 Task: Look for space in Yuzawa, Japan from 8th June, 2023 to 16th June, 2023 for 2 adults in price range Rs.10000 to Rs.15000. Place can be entire place with 1  bedroom having 1 bed and 1 bathroom. Property type can be house, flat, guest house, hotel. Amenities needed are: wifi. Booking option can be shelf check-in. Required host language is English.
Action: Mouse moved to (535, 148)
Screenshot: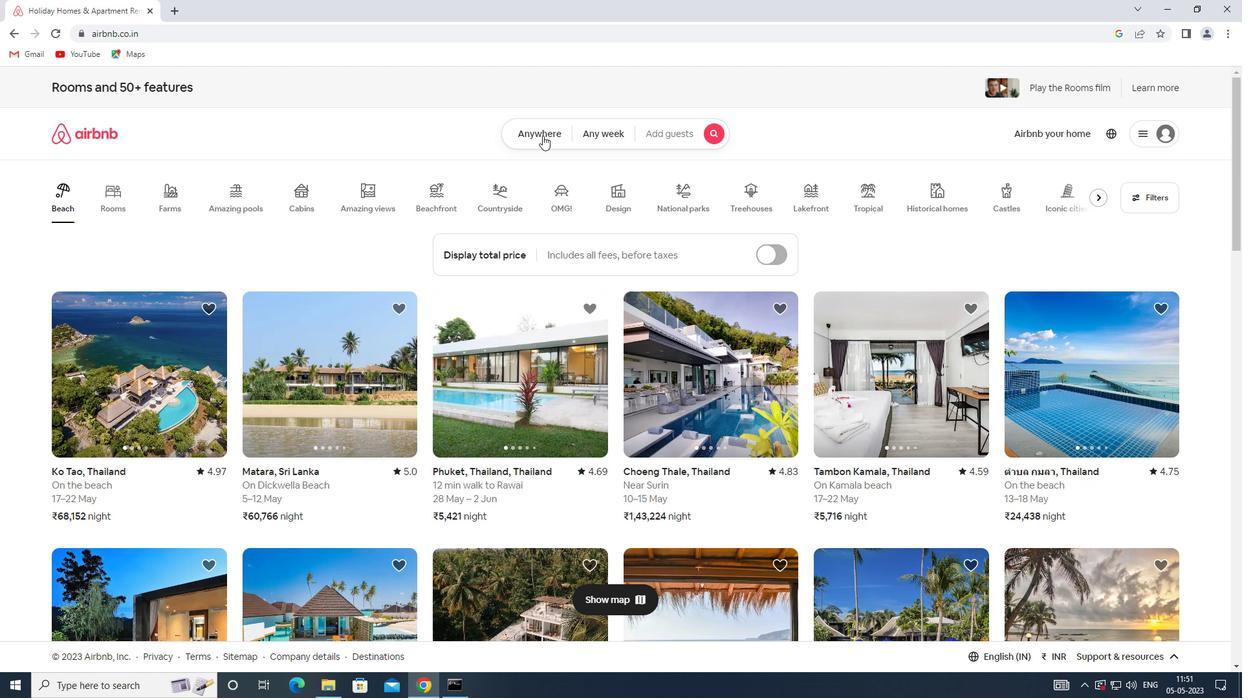
Action: Mouse pressed left at (535, 148)
Screenshot: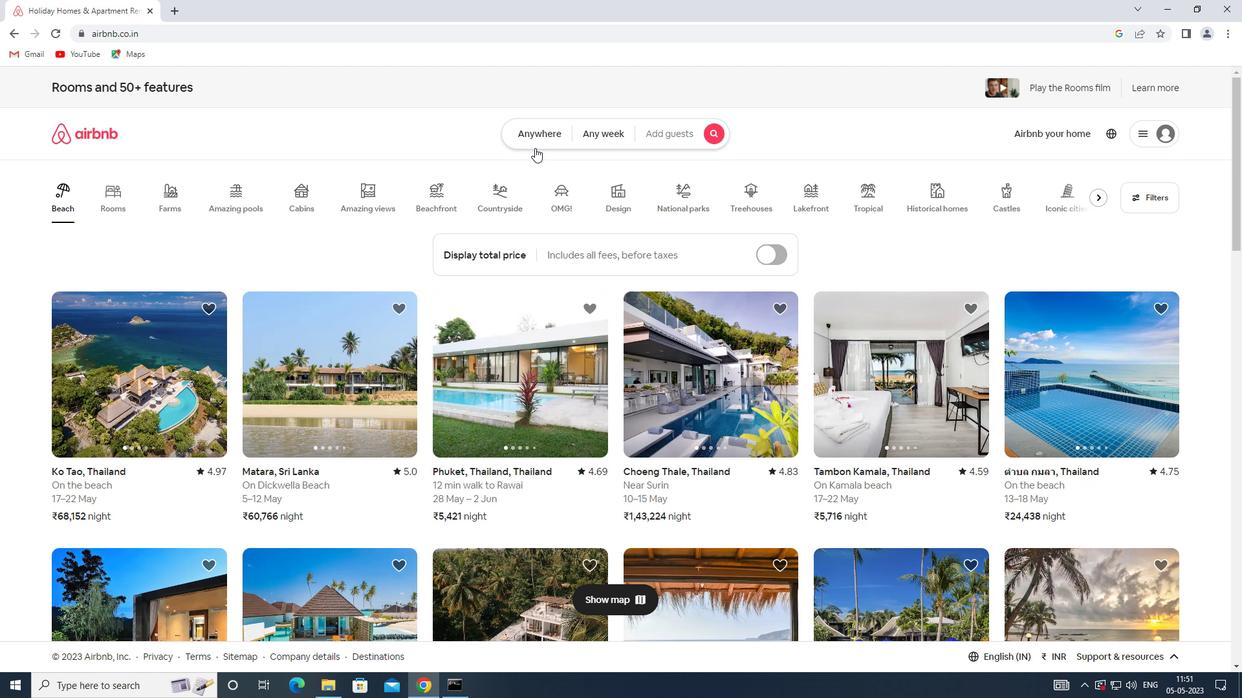 
Action: Mouse moved to (458, 177)
Screenshot: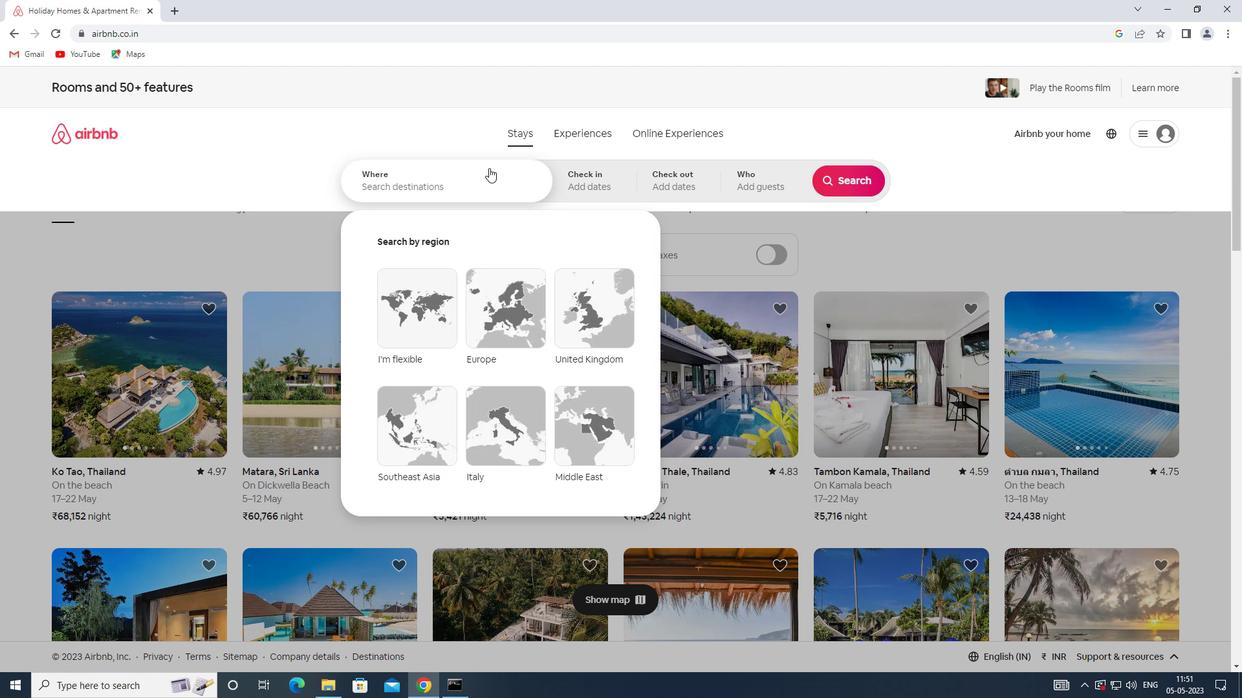 
Action: Mouse pressed left at (458, 177)
Screenshot: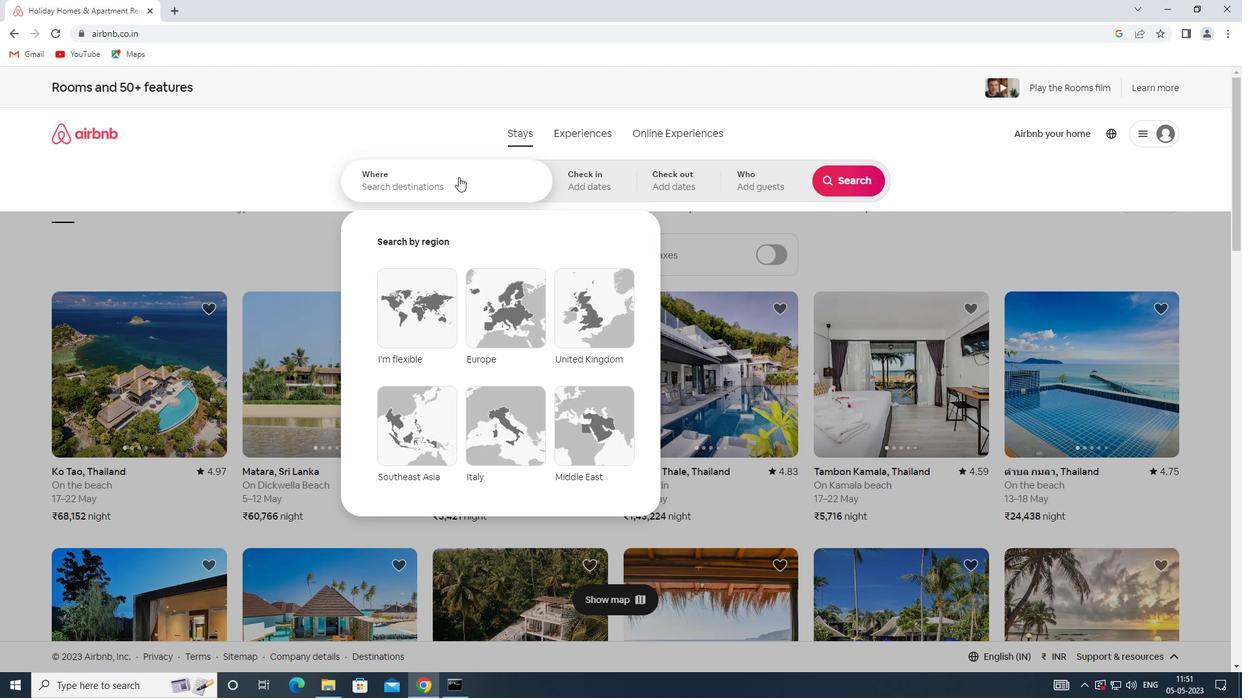 
Action: Key pressed <Key.shift><Key.shift><Key.shift><Key.shift><Key.shift><Key.shift><Key.shift><Key.shift><Key.shift><Key.shift><Key.shift><Key.shift><Key.shift><Key.shift><Key.shift><Key.shift><Key.shift><Key.shift><Key.shift><Key.shift><Key.shift><Key.shift><Key.shift><Key.shift><Key.shift><Key.shift><Key.shift><Key.shift><Key.shift><Key.shift><Key.shift><Key.shift>YUZAWA,<Key.shift>JAPAN
Screenshot: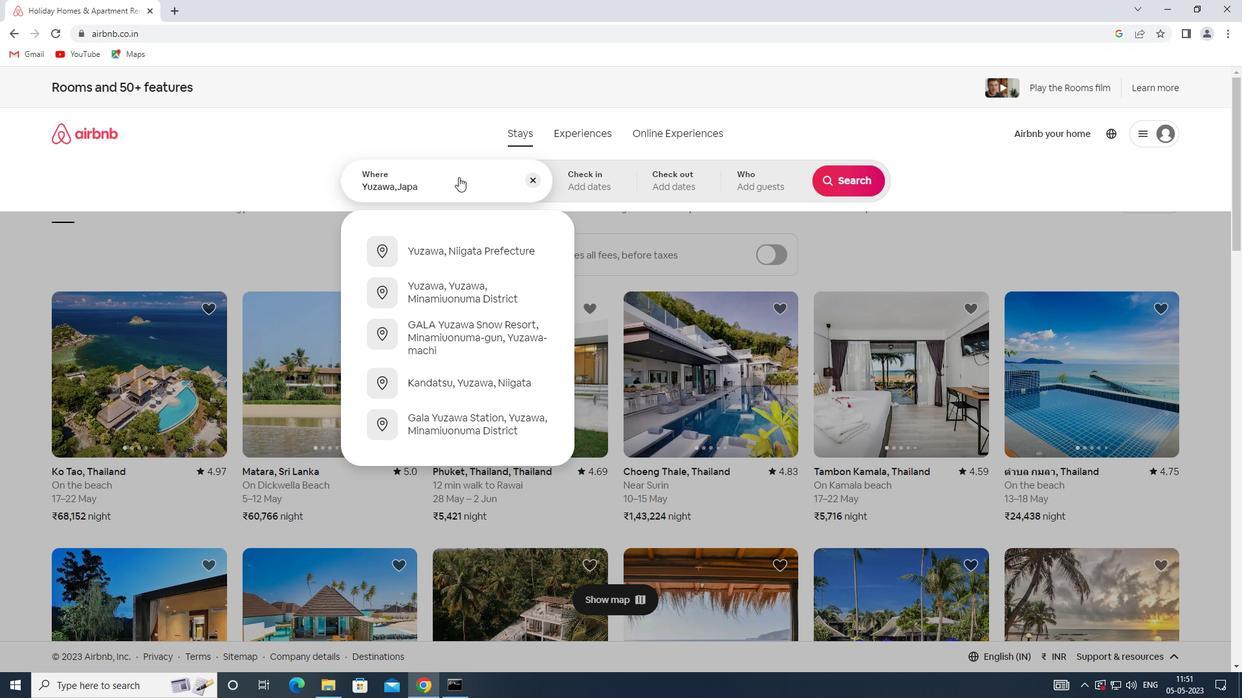 
Action: Mouse moved to (585, 188)
Screenshot: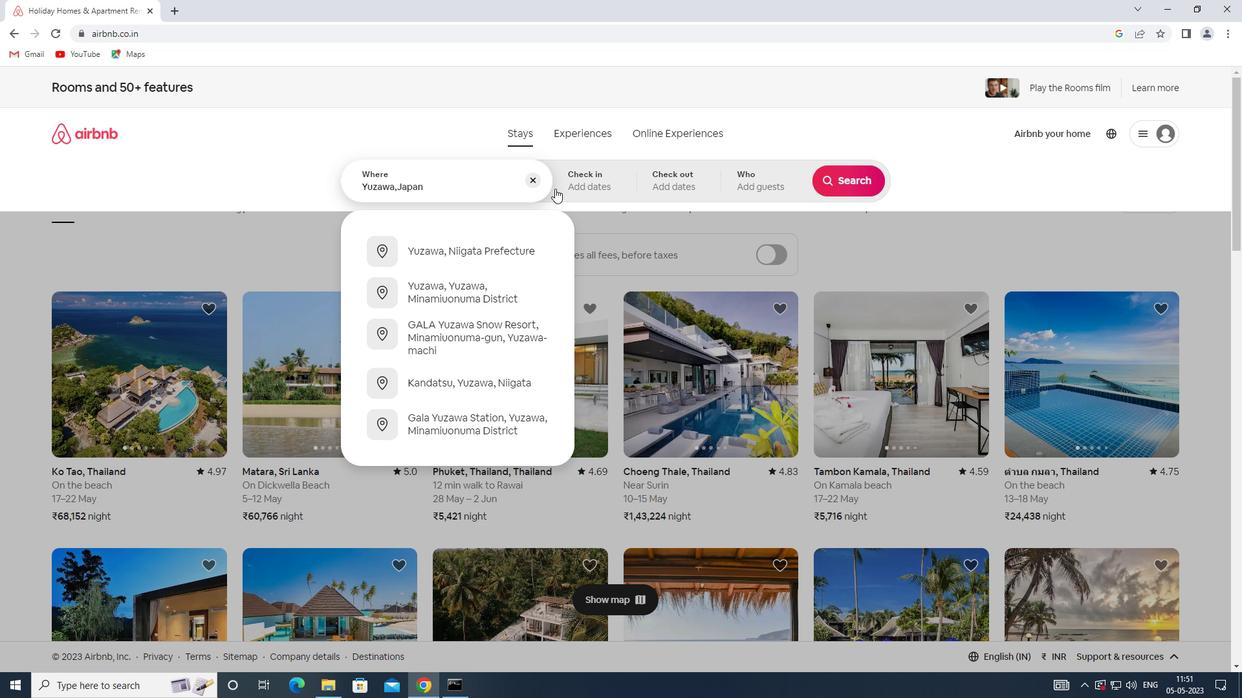 
Action: Mouse pressed left at (585, 188)
Screenshot: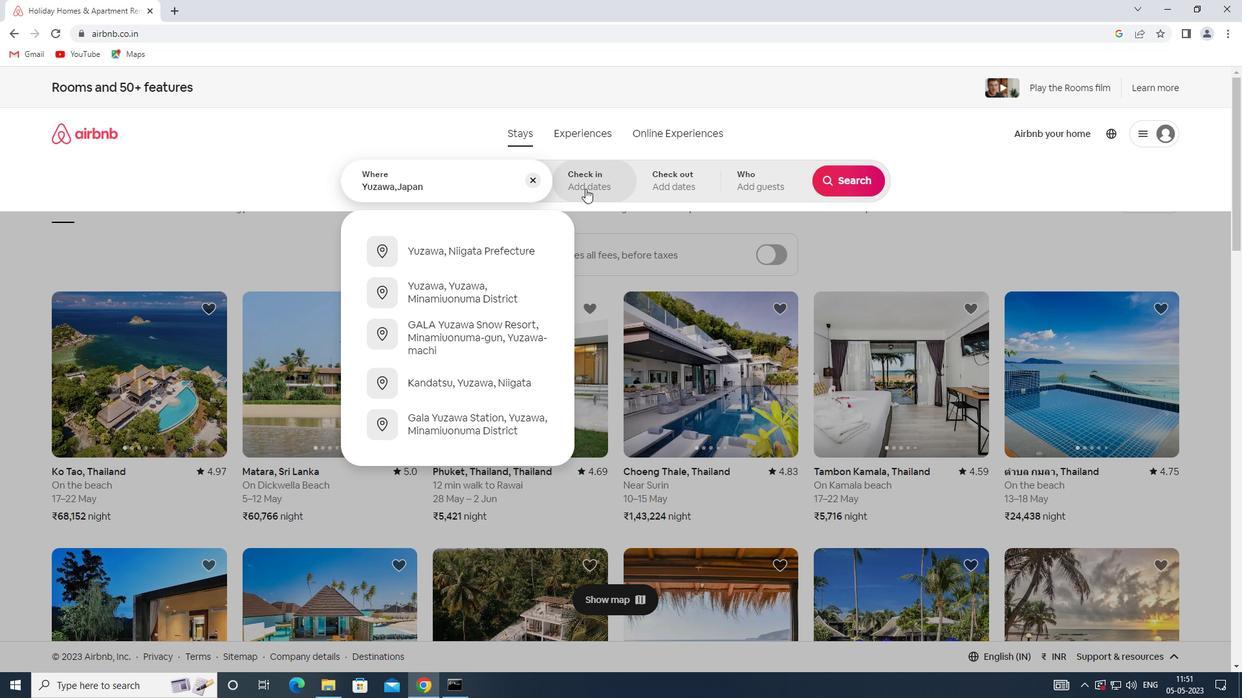 
Action: Mouse moved to (763, 362)
Screenshot: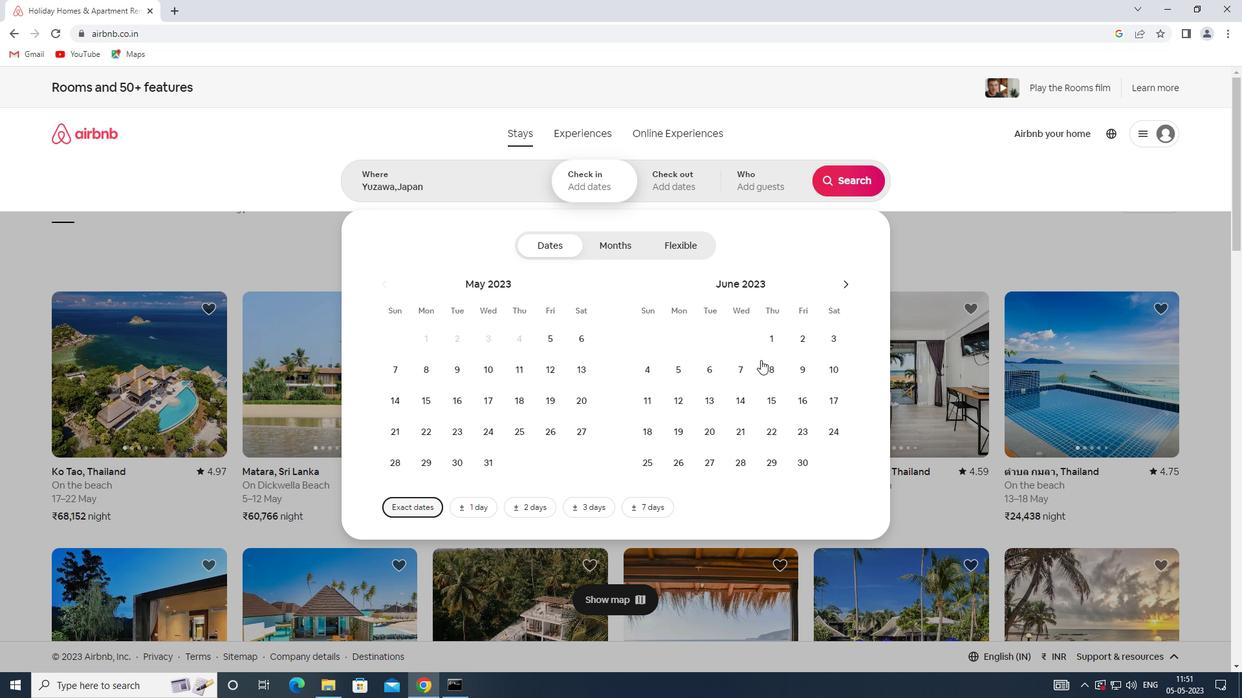 
Action: Mouse pressed left at (763, 362)
Screenshot: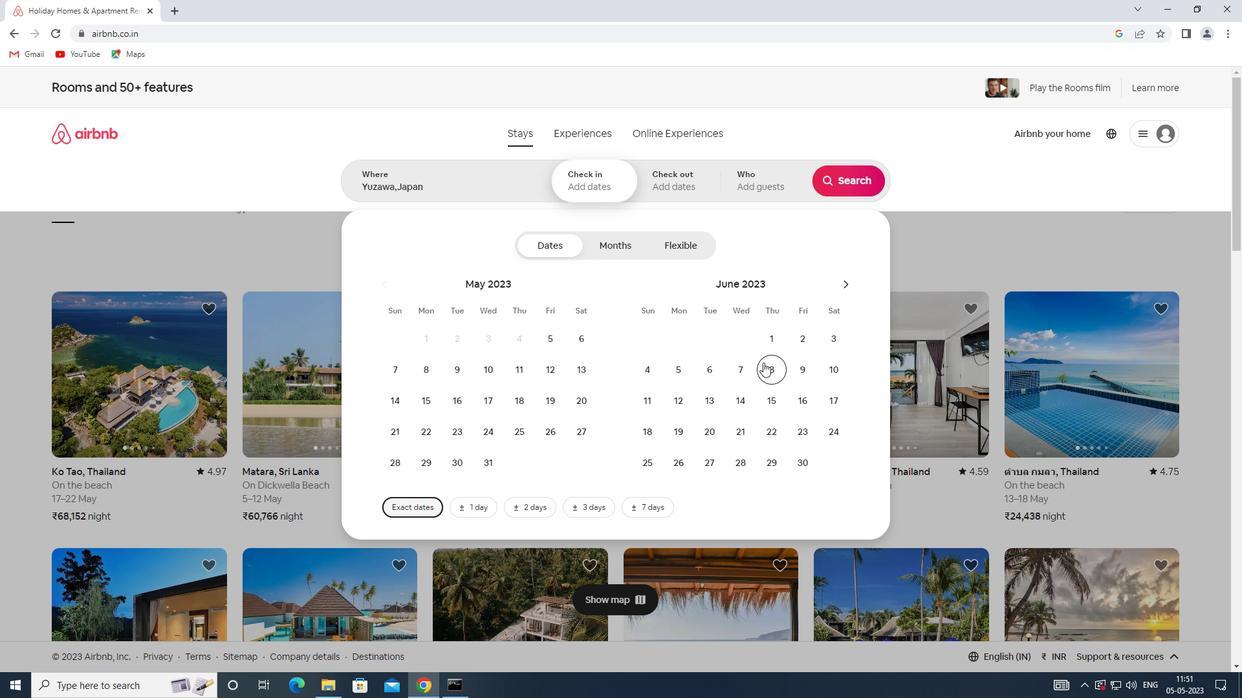 
Action: Mouse moved to (793, 398)
Screenshot: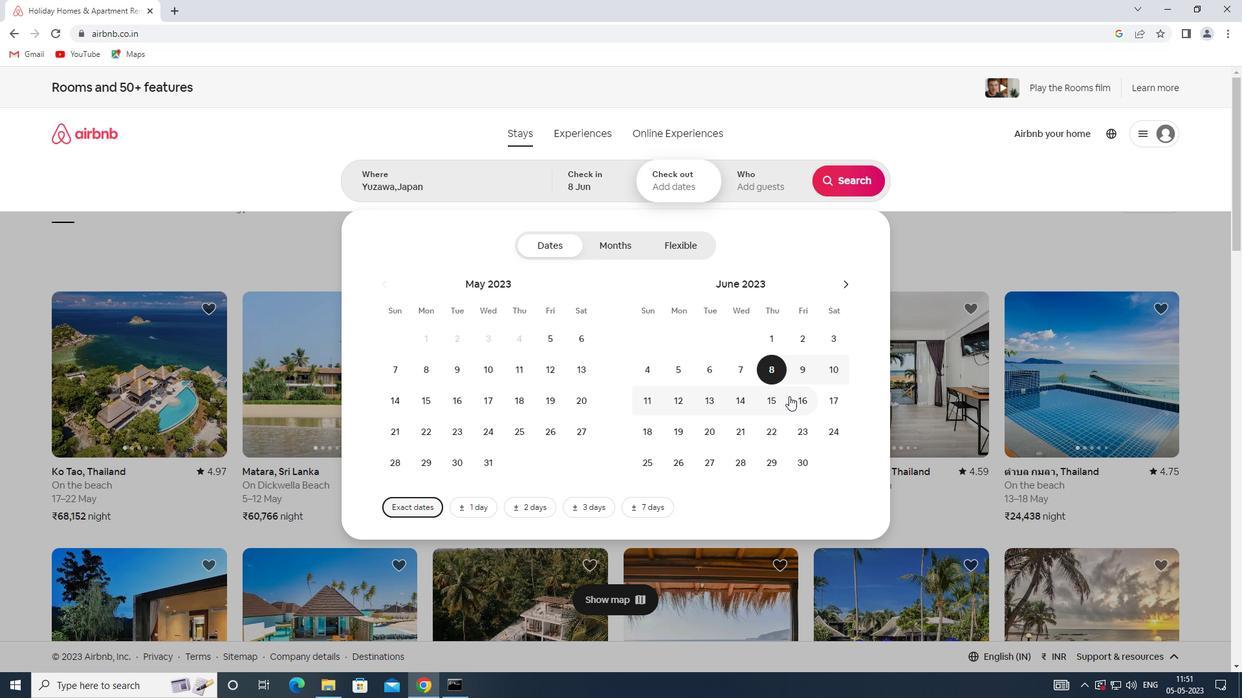 
Action: Mouse pressed left at (793, 398)
Screenshot: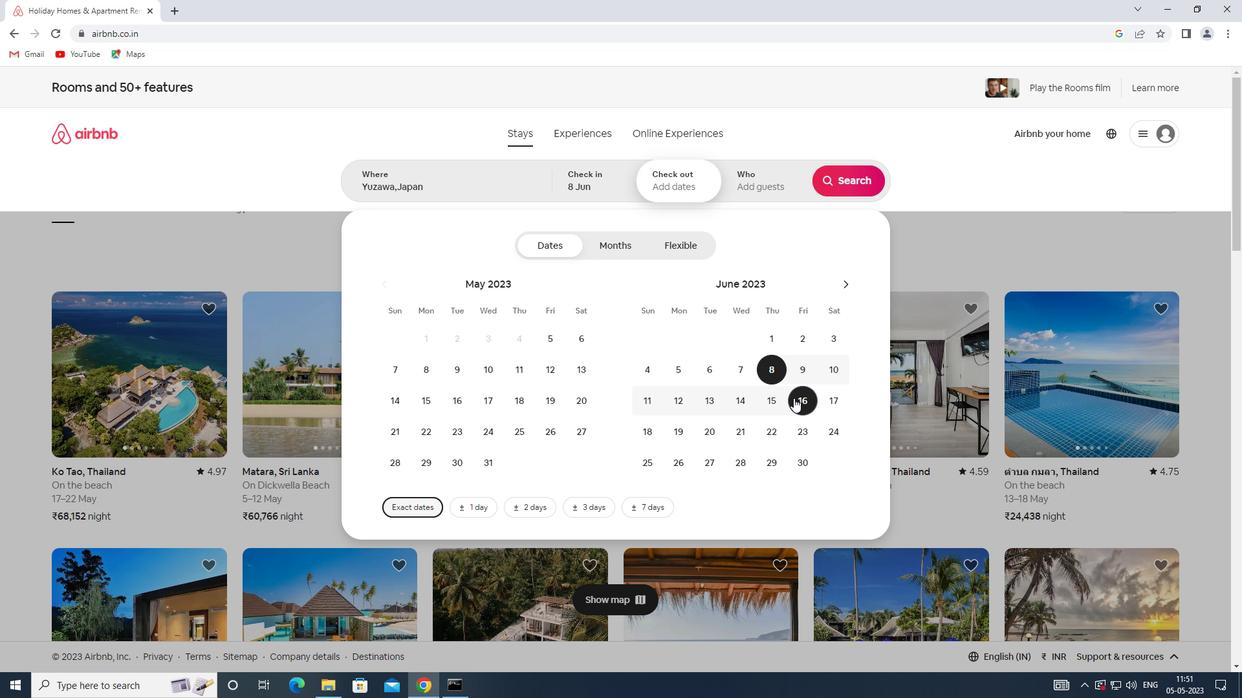 
Action: Mouse moved to (759, 189)
Screenshot: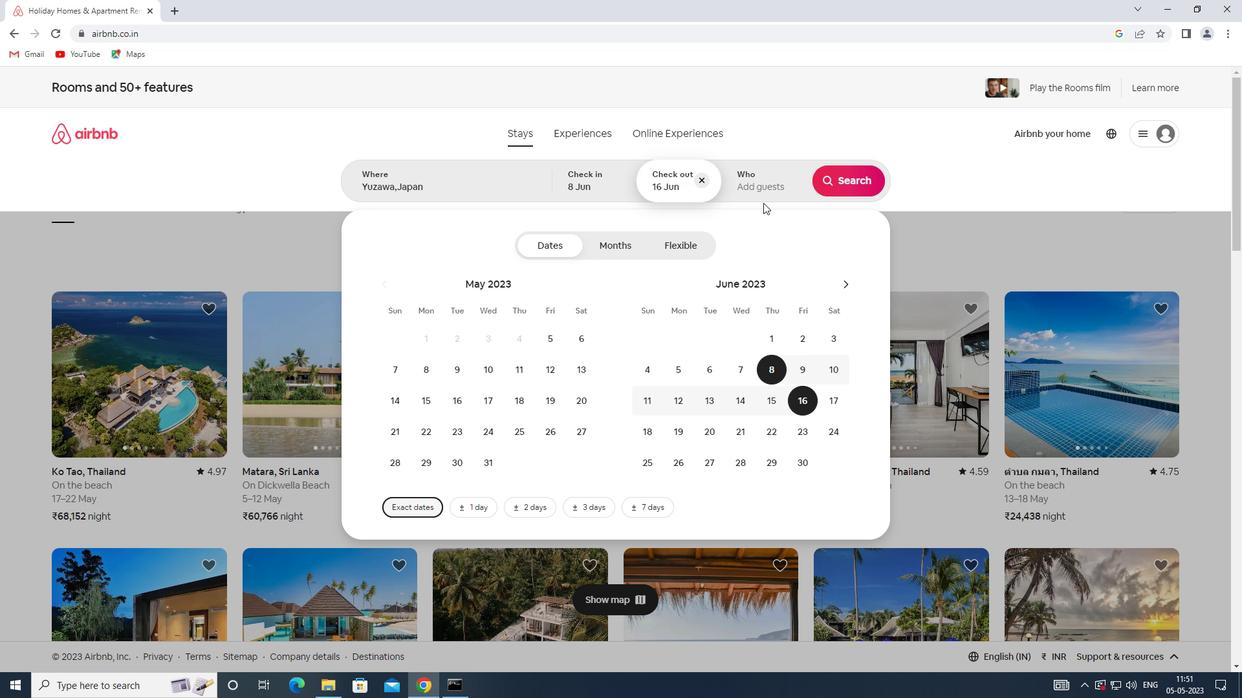 
Action: Mouse pressed left at (759, 189)
Screenshot: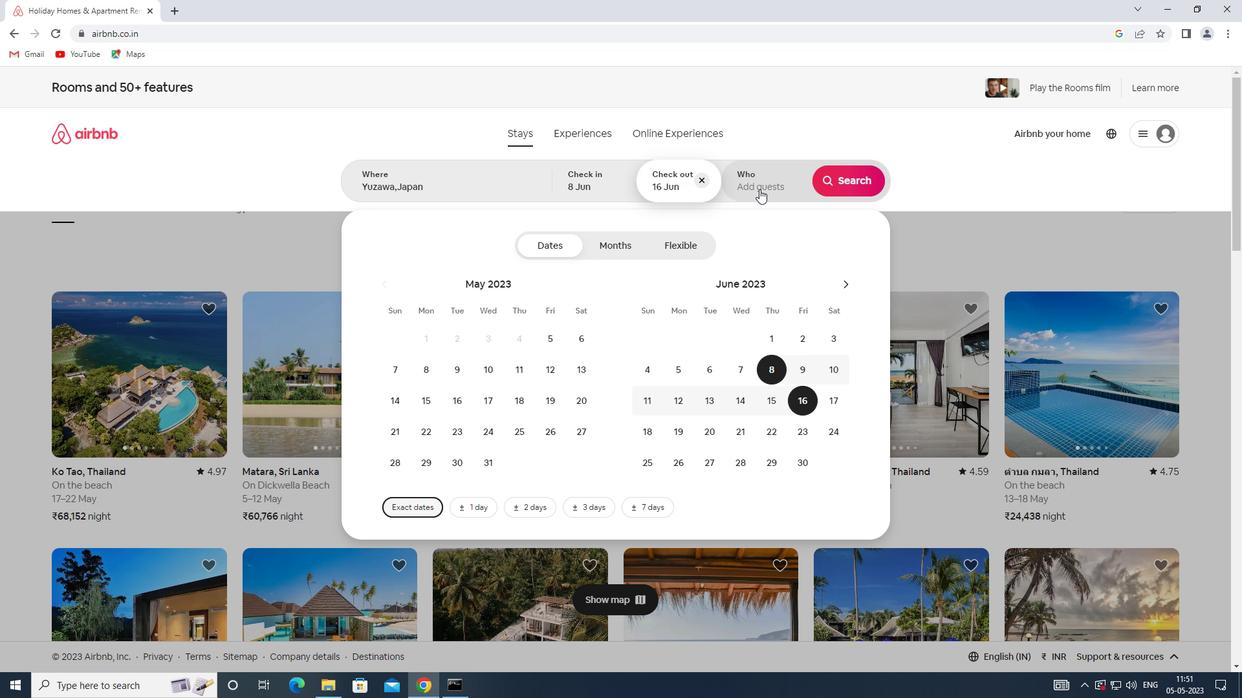 
Action: Mouse moved to (848, 251)
Screenshot: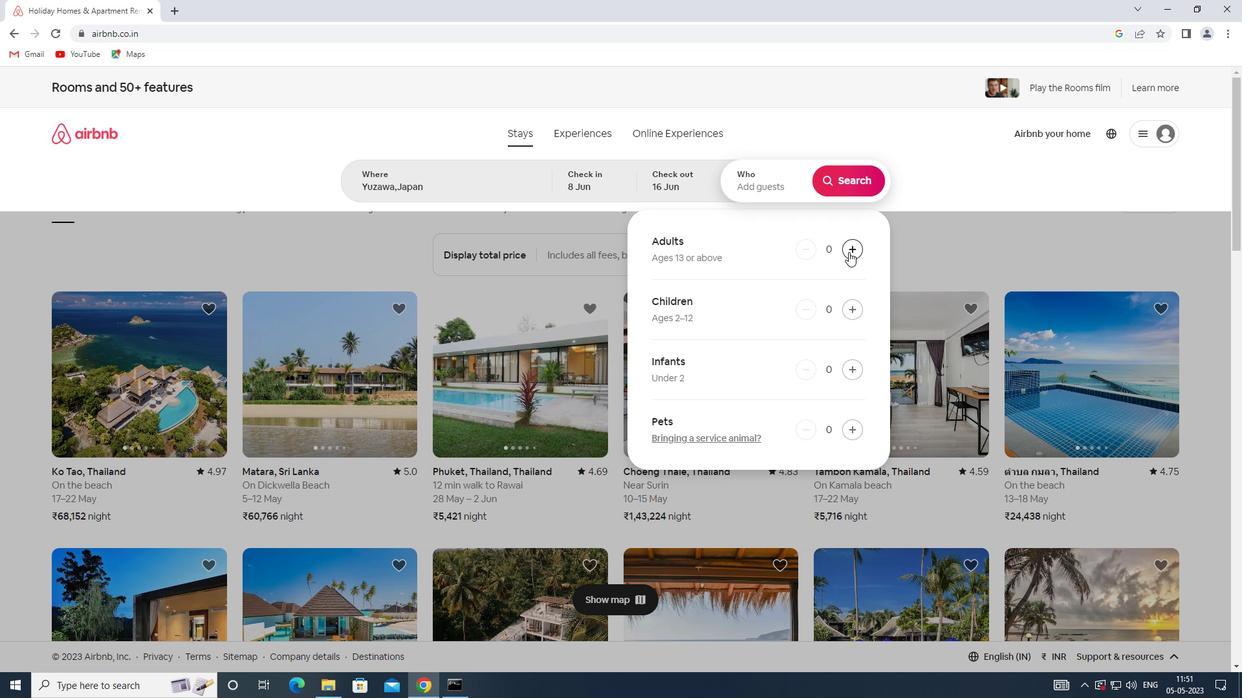 
Action: Mouse pressed left at (848, 251)
Screenshot: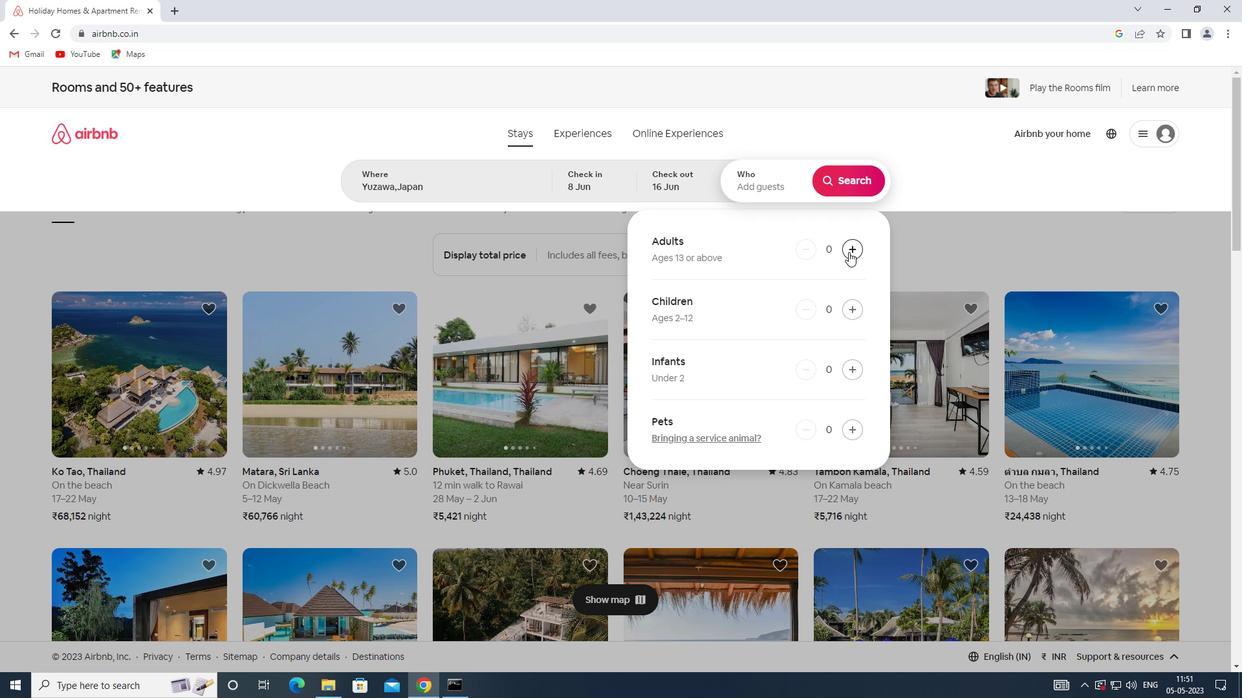 
Action: Mouse pressed left at (848, 251)
Screenshot: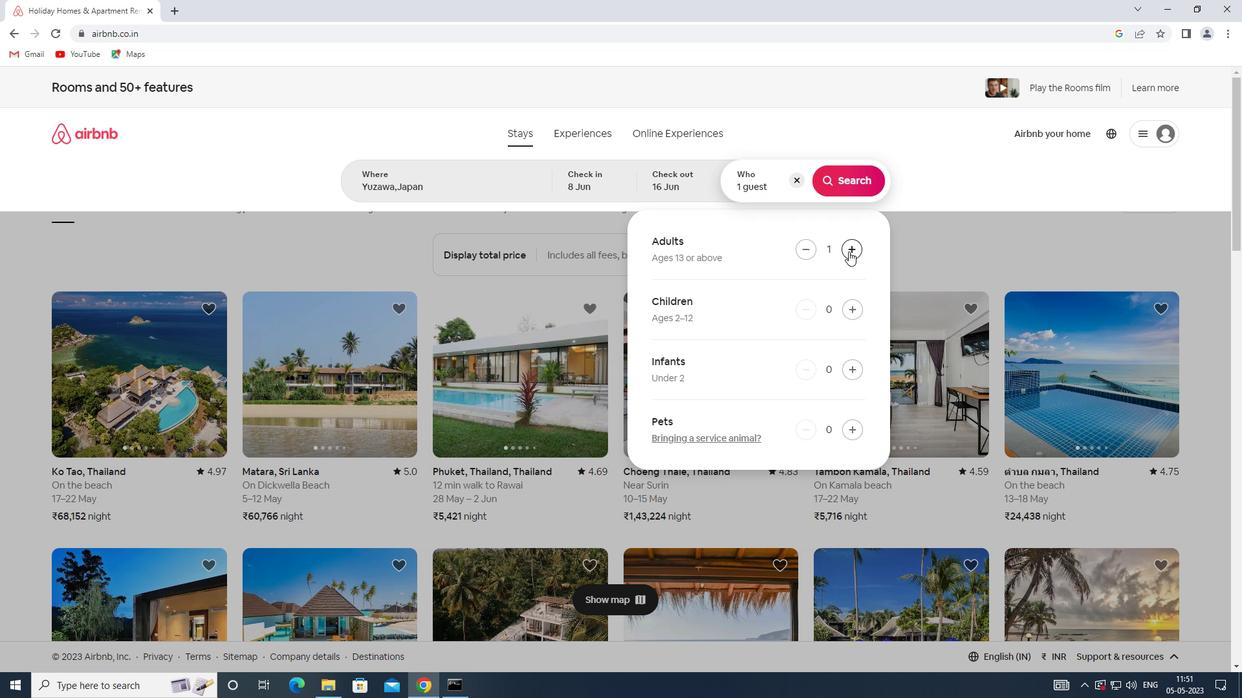 
Action: Mouse moved to (845, 188)
Screenshot: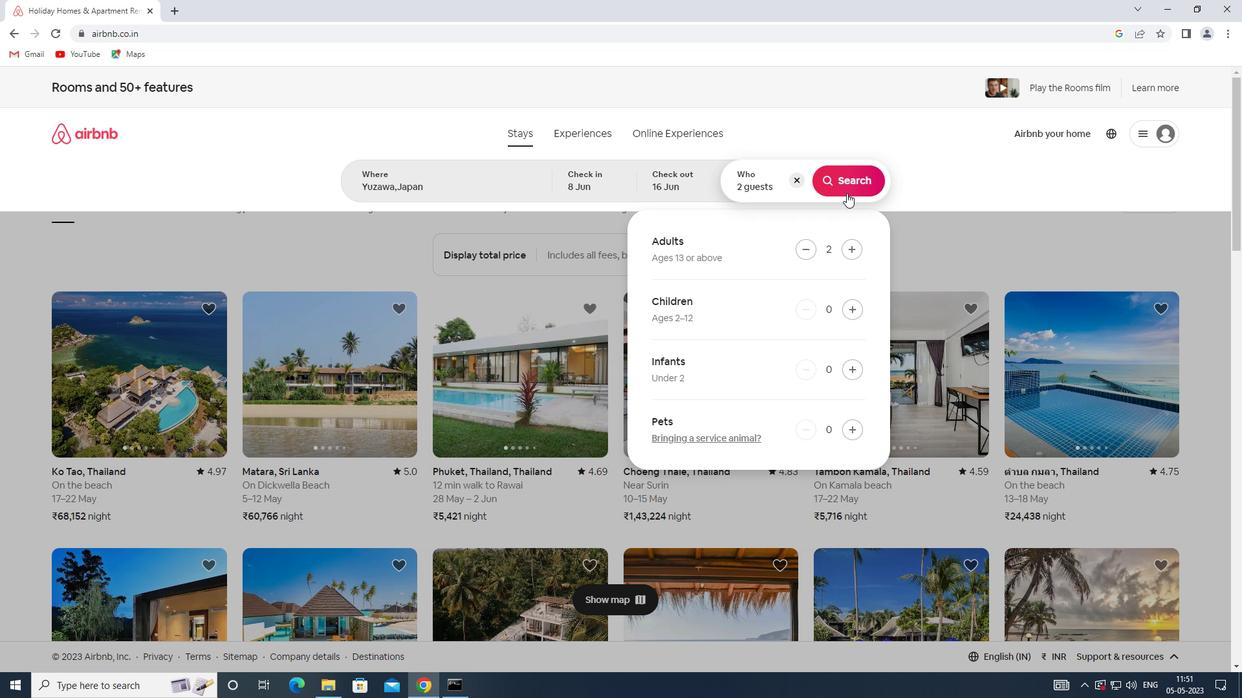 
Action: Mouse pressed left at (845, 188)
Screenshot: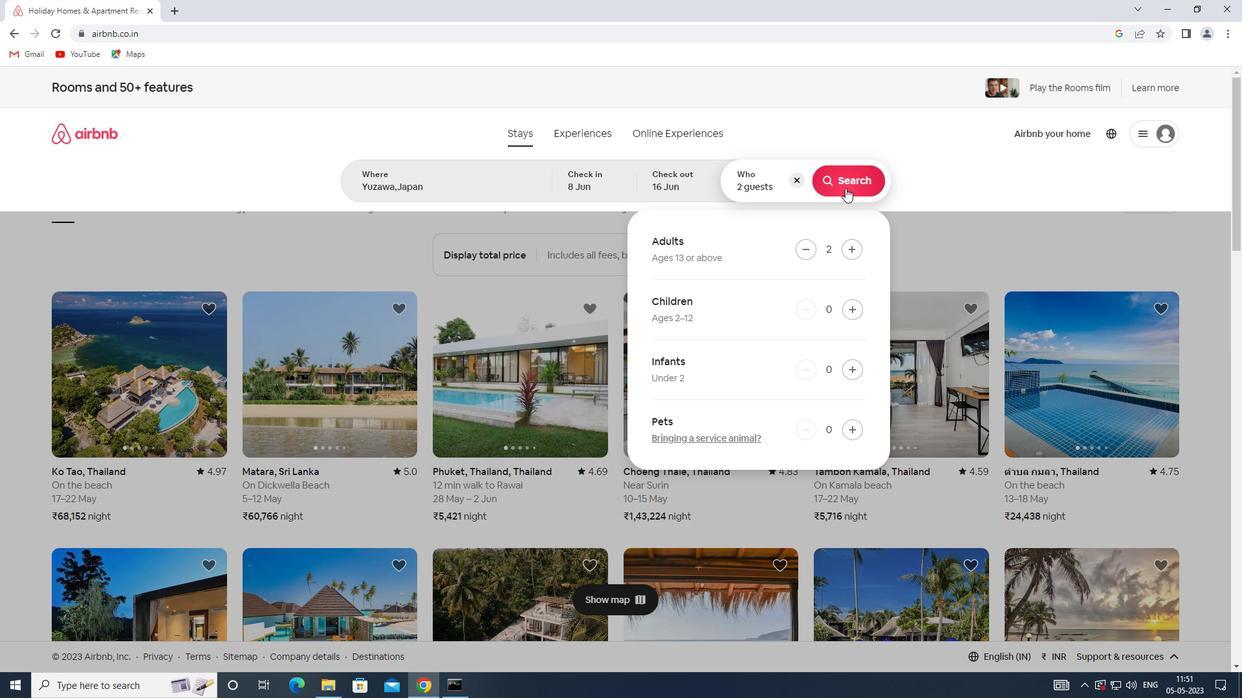 
Action: Mouse moved to (1188, 144)
Screenshot: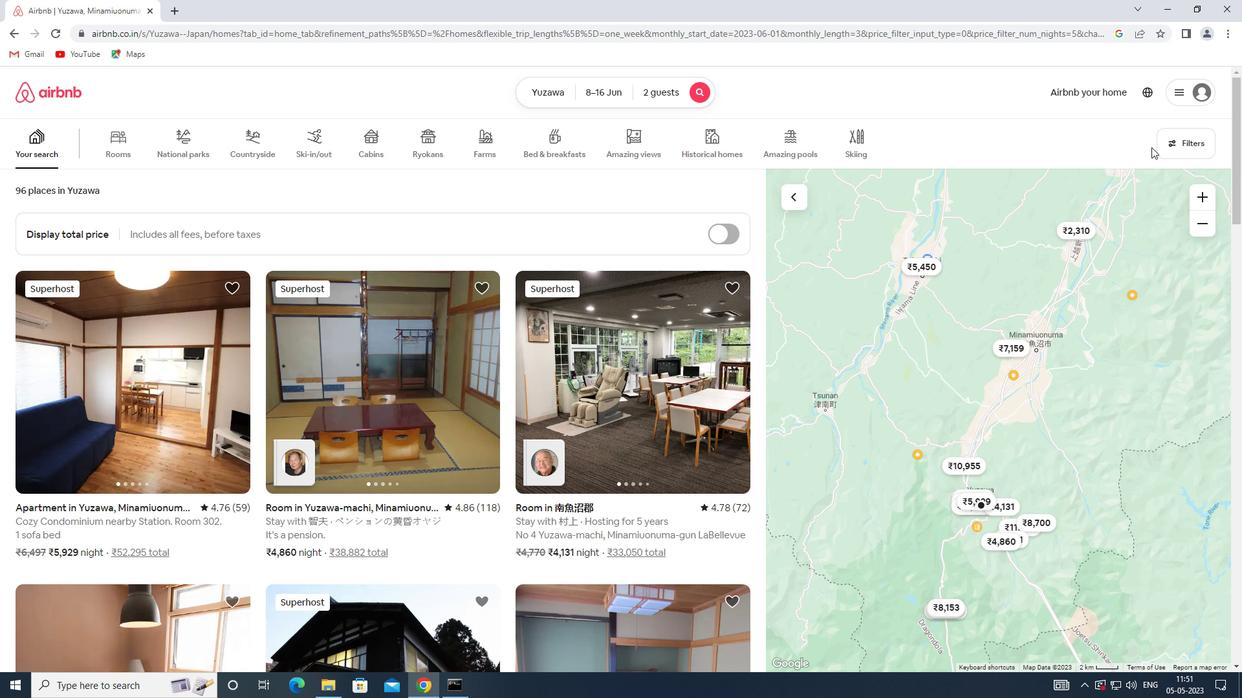 
Action: Mouse pressed left at (1188, 144)
Screenshot: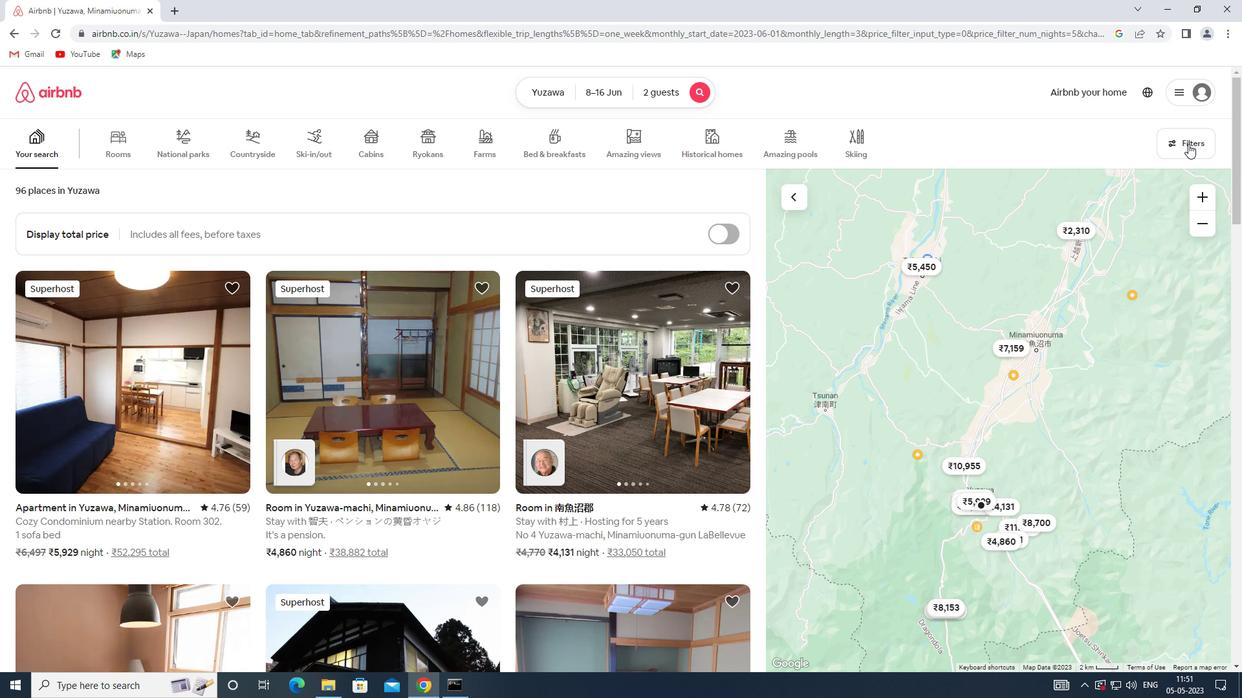 
Action: Mouse moved to (458, 465)
Screenshot: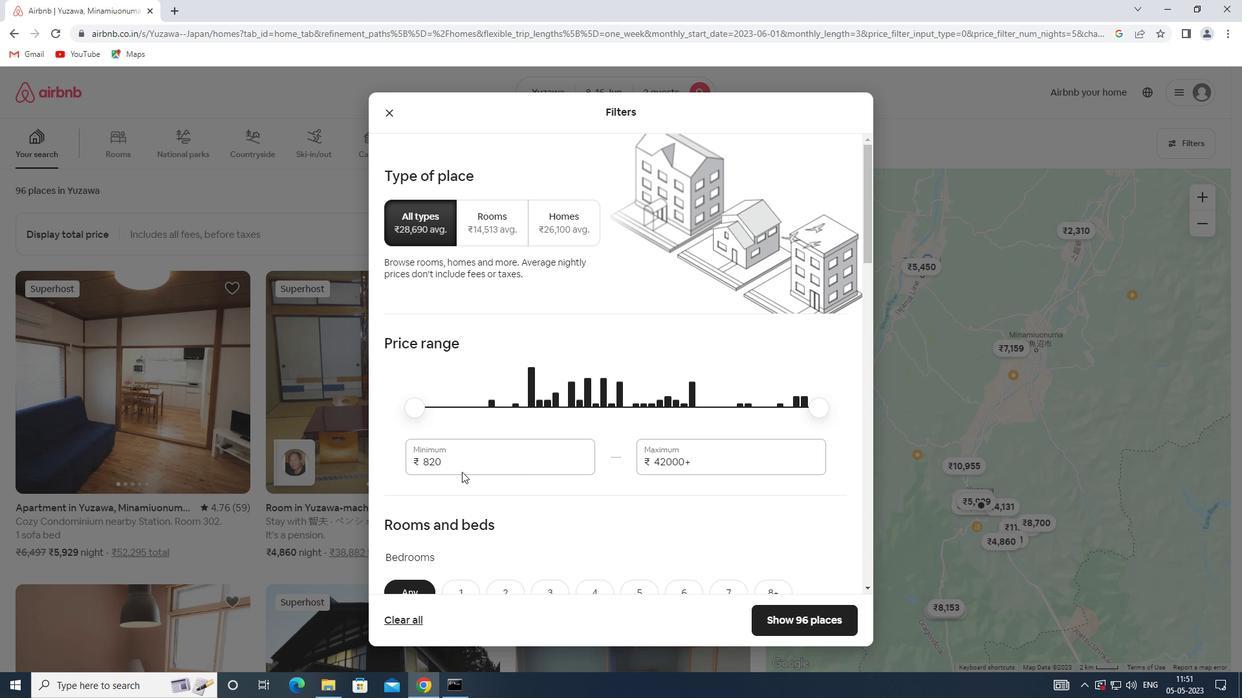 
Action: Mouse pressed left at (458, 465)
Screenshot: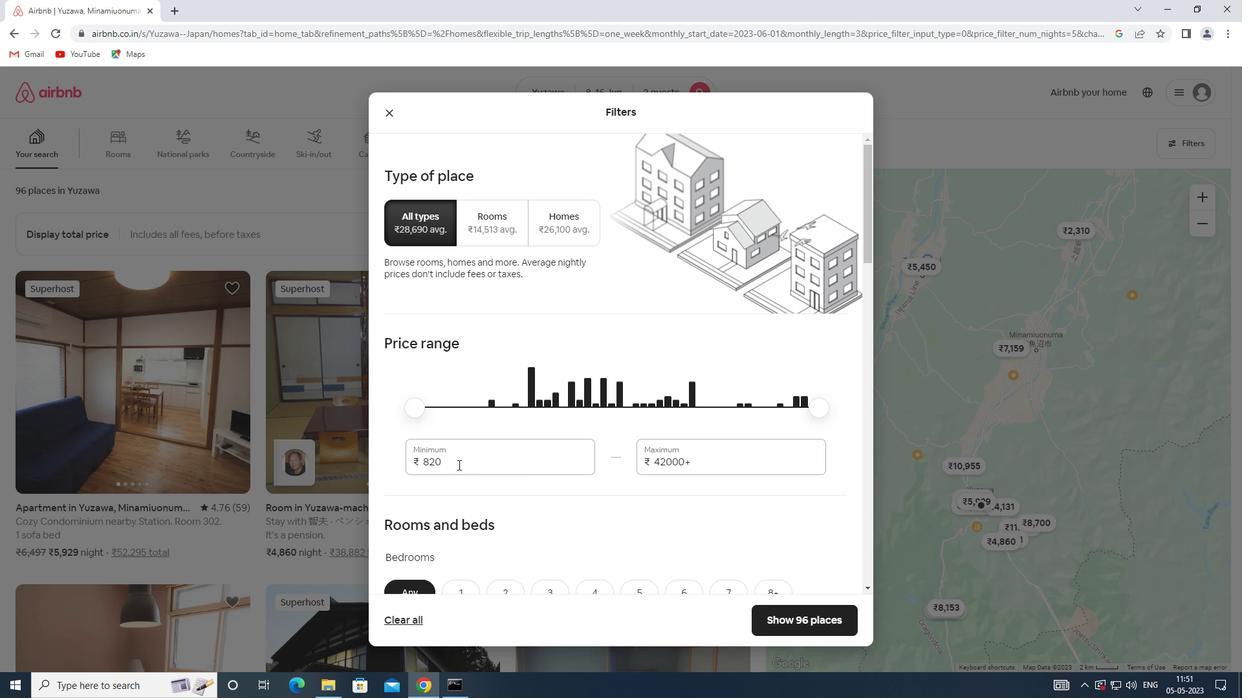 
Action: Mouse moved to (424, 463)
Screenshot: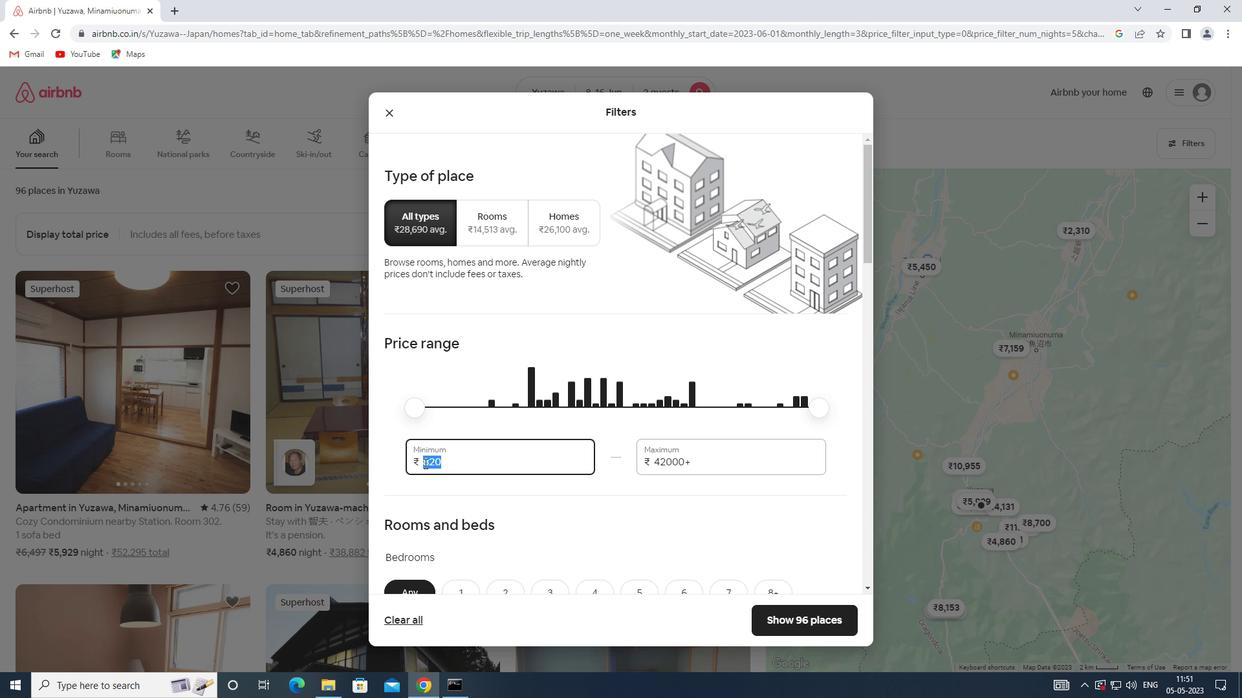 
Action: Key pressed 10000
Screenshot: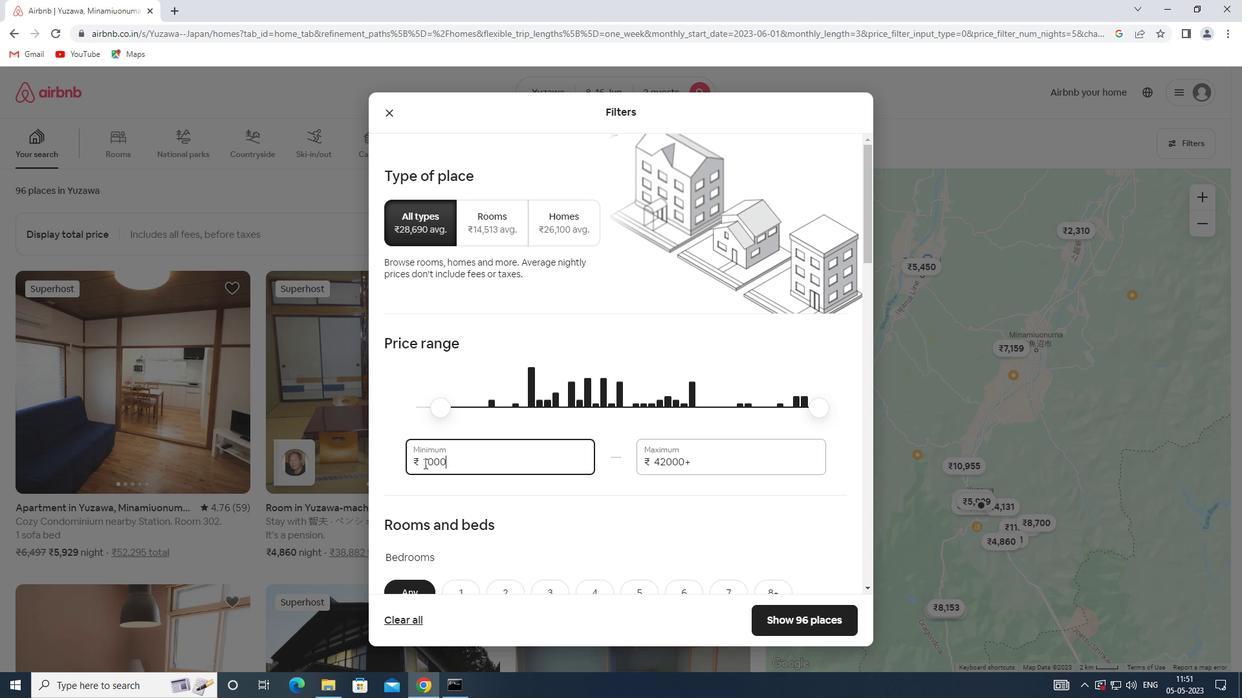 
Action: Mouse moved to (702, 461)
Screenshot: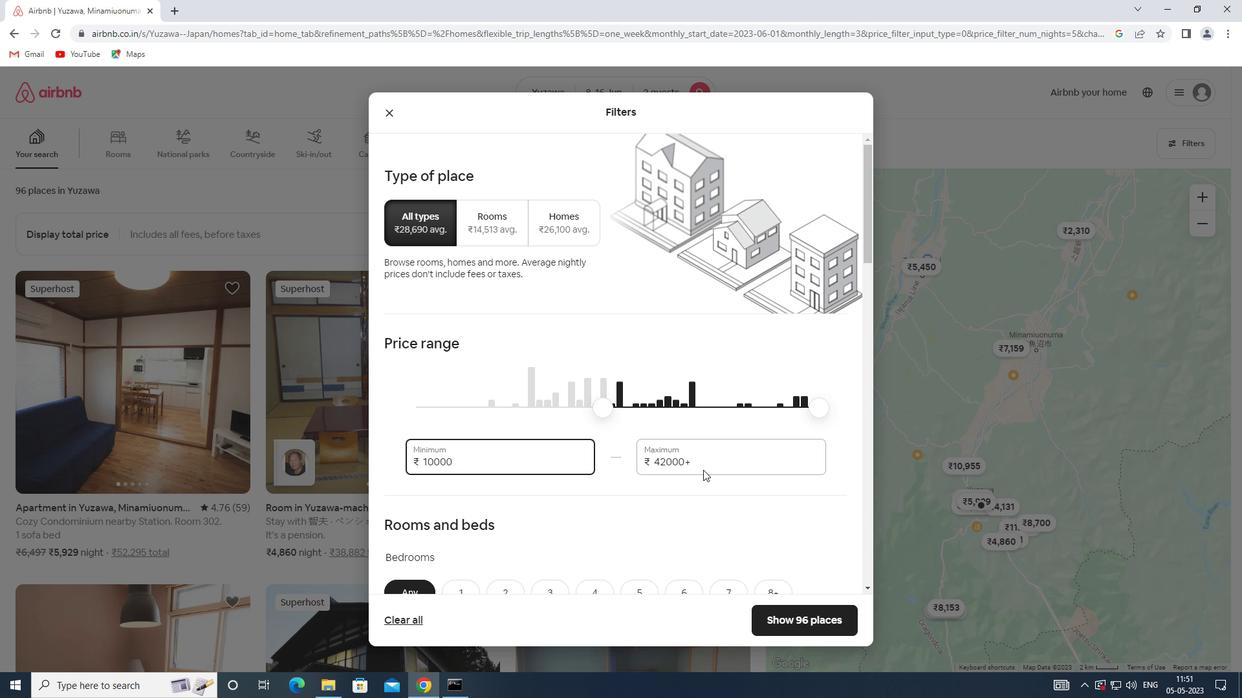 
Action: Mouse pressed left at (702, 461)
Screenshot: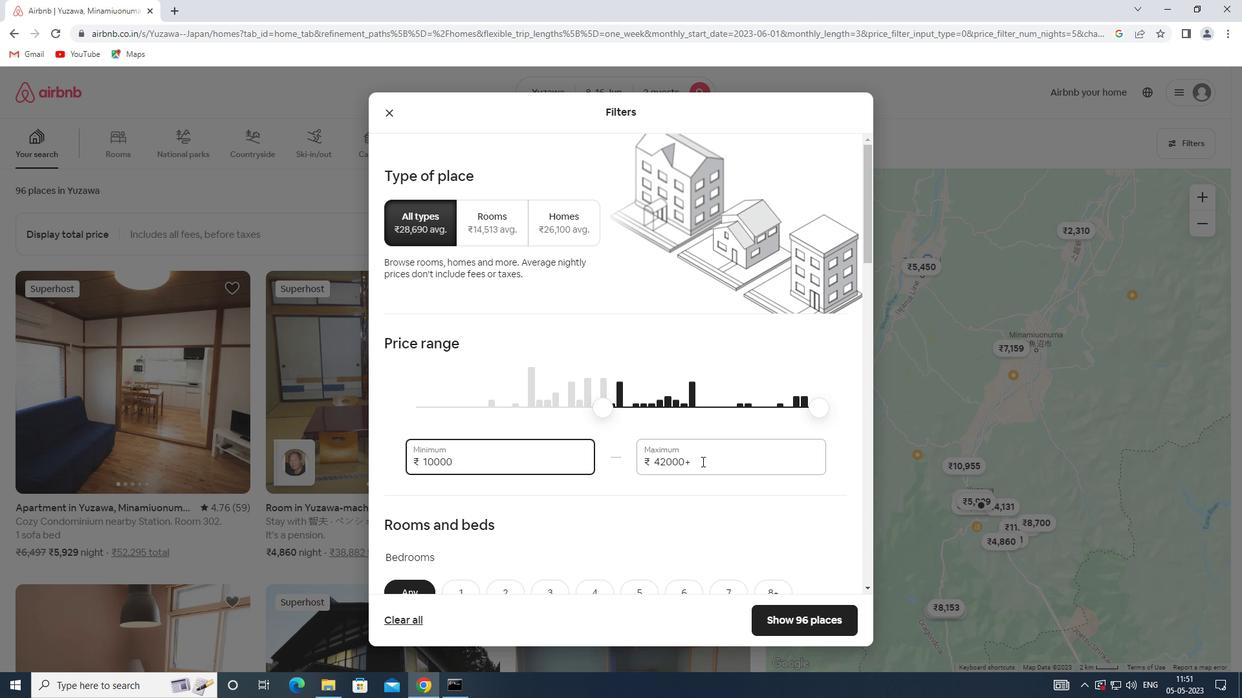 
Action: Mouse moved to (636, 460)
Screenshot: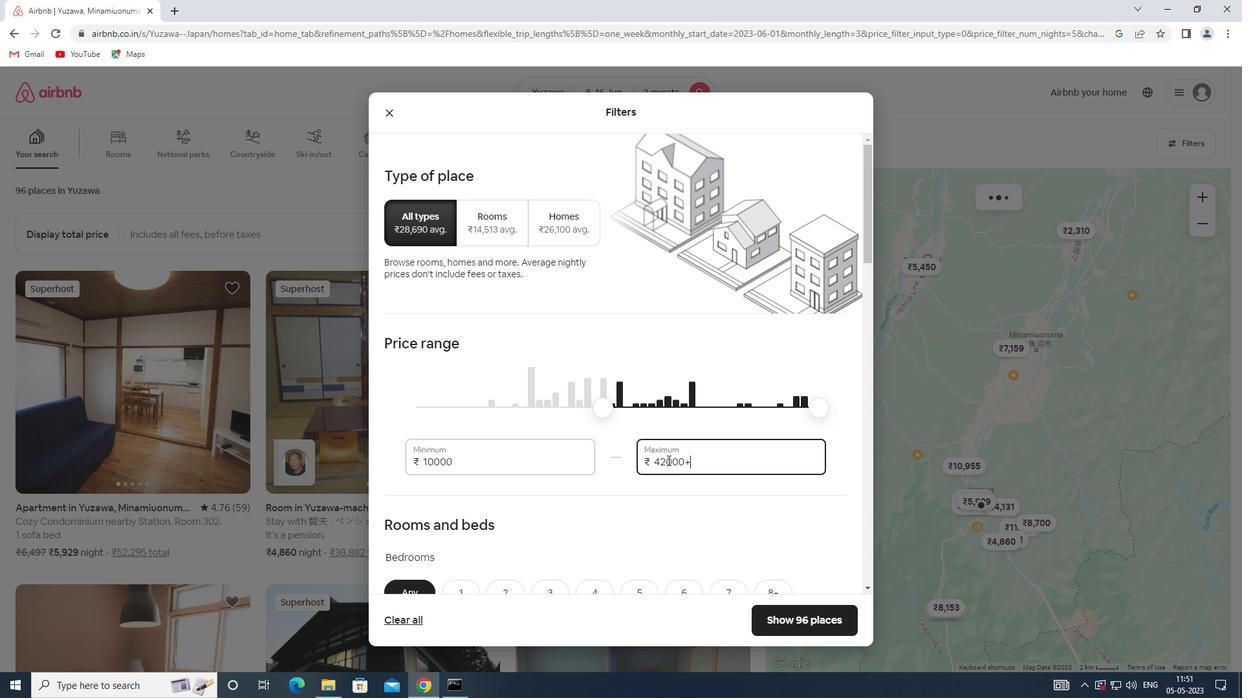 
Action: Key pressed 15000
Screenshot: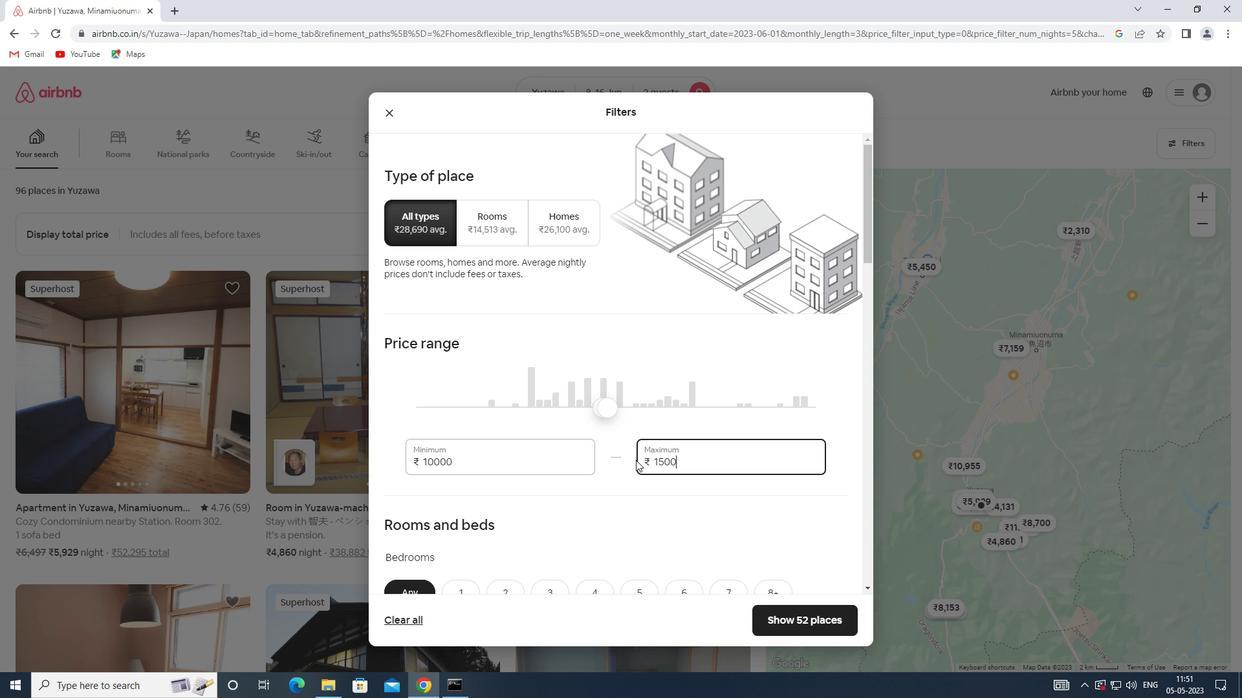 
Action: Mouse scrolled (636, 460) with delta (0, 0)
Screenshot: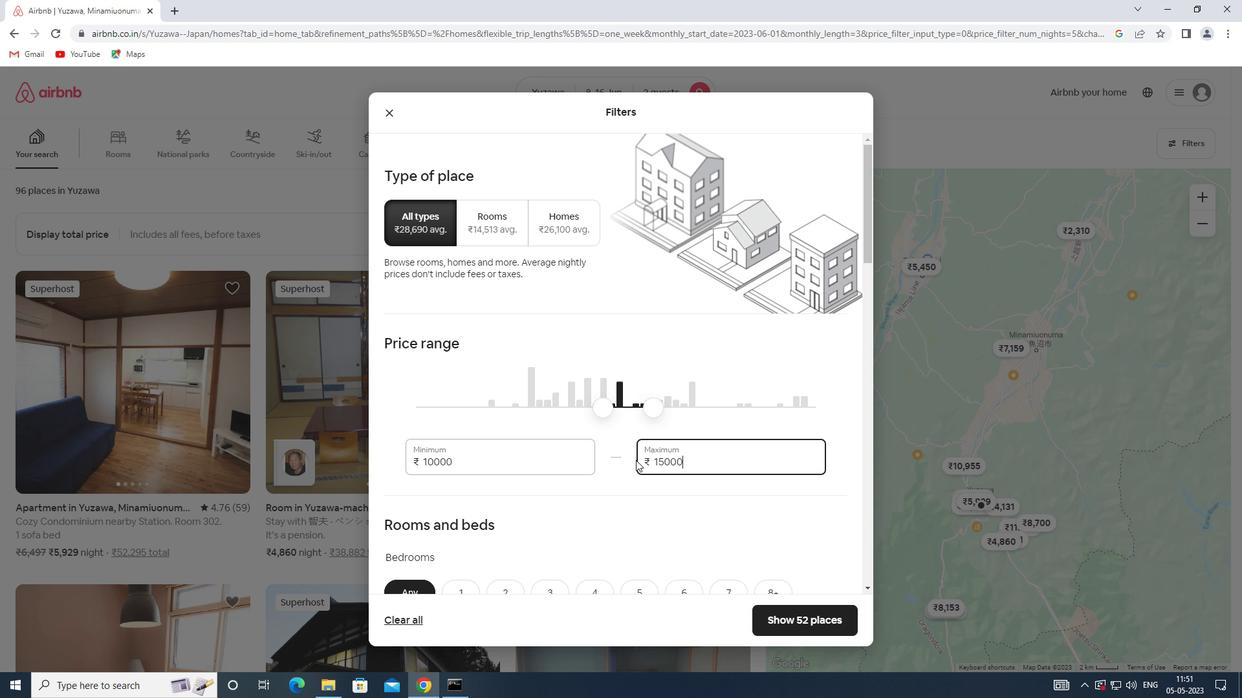 
Action: Mouse scrolled (636, 460) with delta (0, 0)
Screenshot: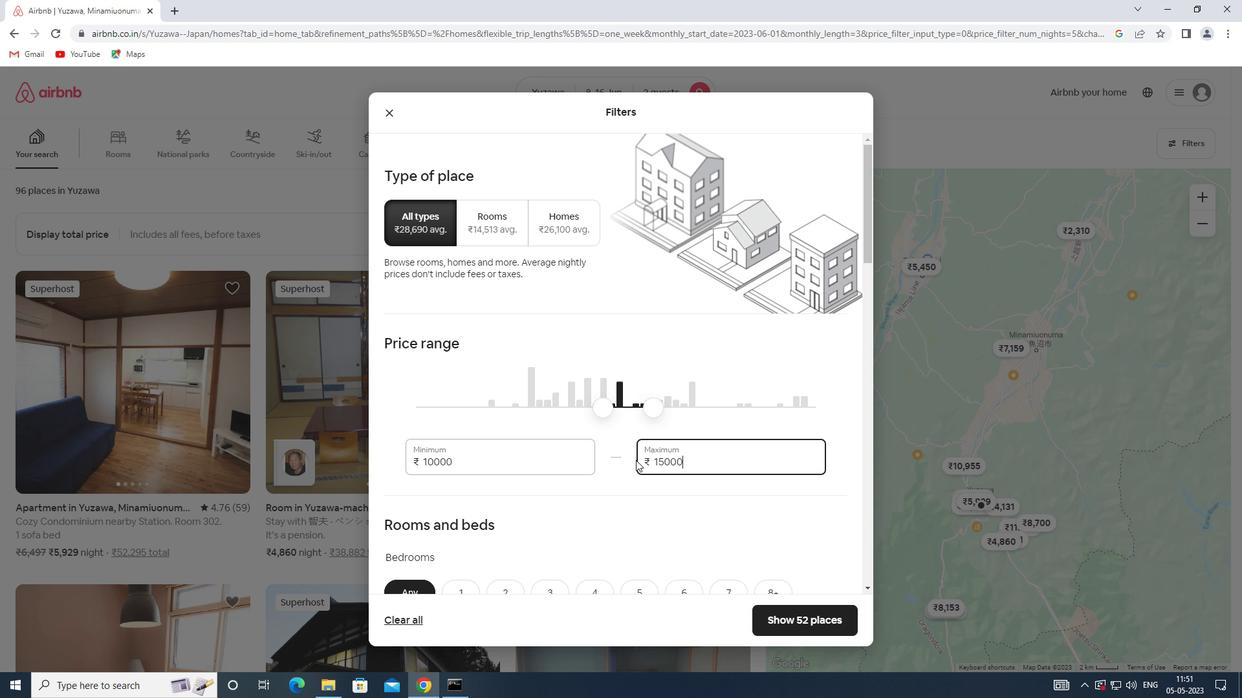 
Action: Mouse scrolled (636, 460) with delta (0, 0)
Screenshot: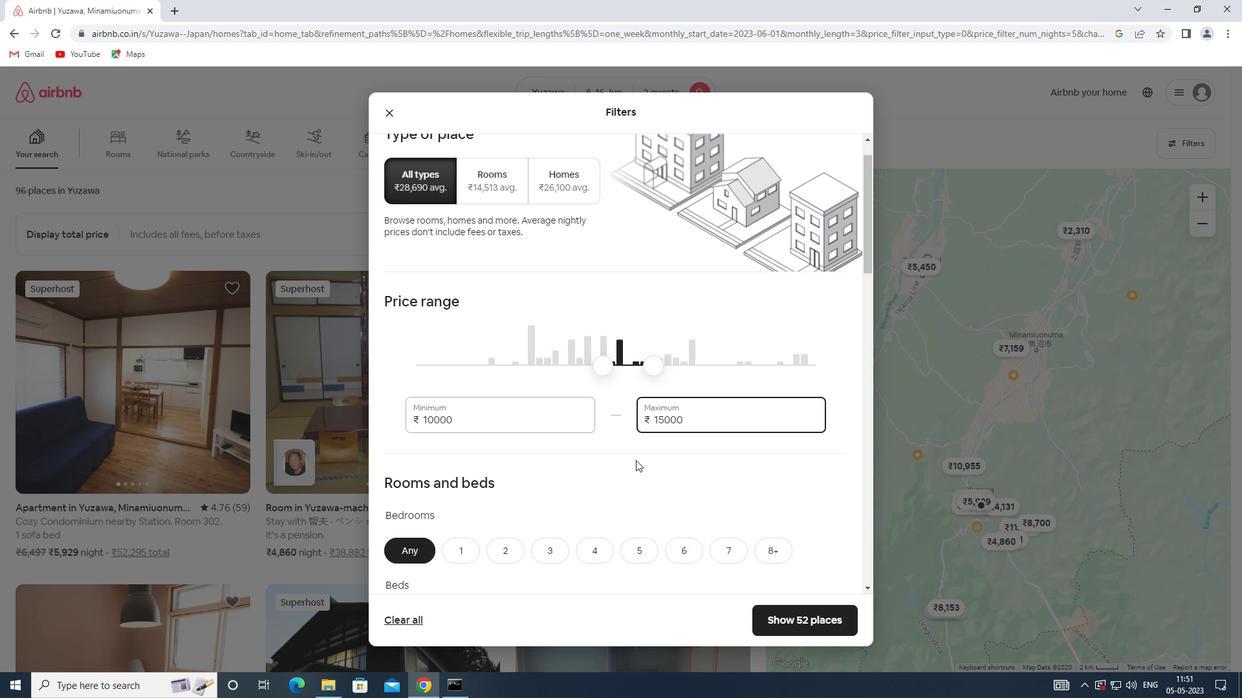 
Action: Mouse scrolled (636, 460) with delta (0, 0)
Screenshot: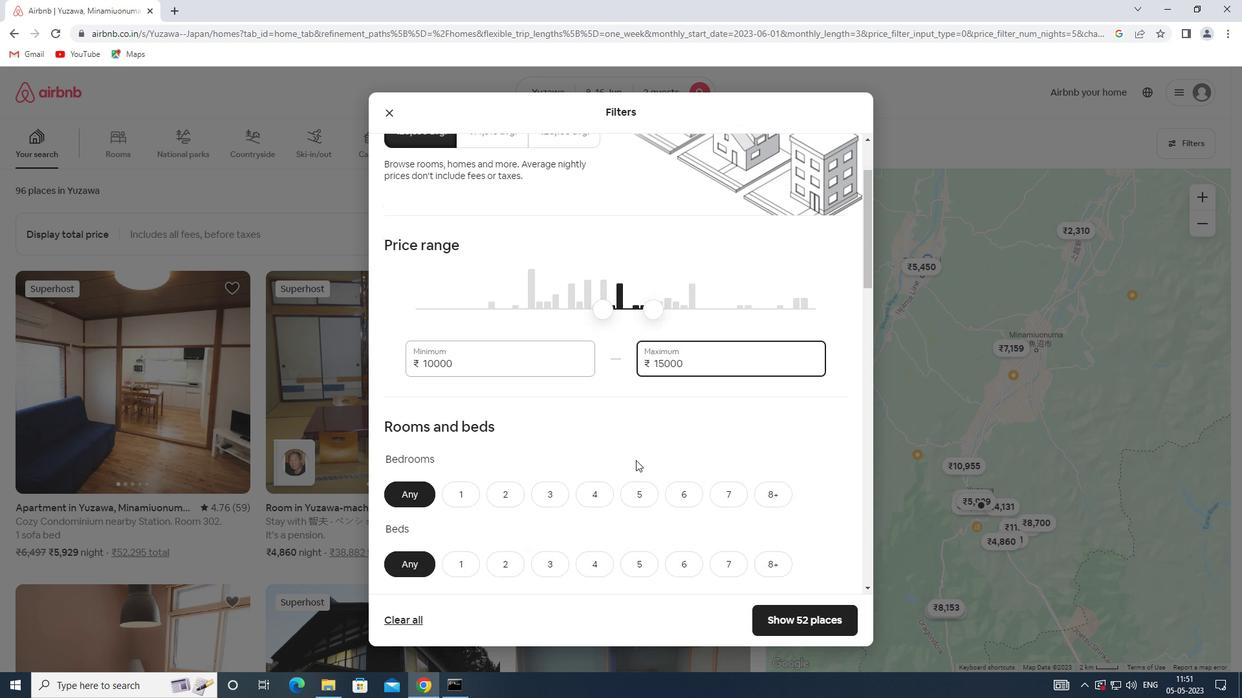 
Action: Mouse scrolled (636, 460) with delta (0, 0)
Screenshot: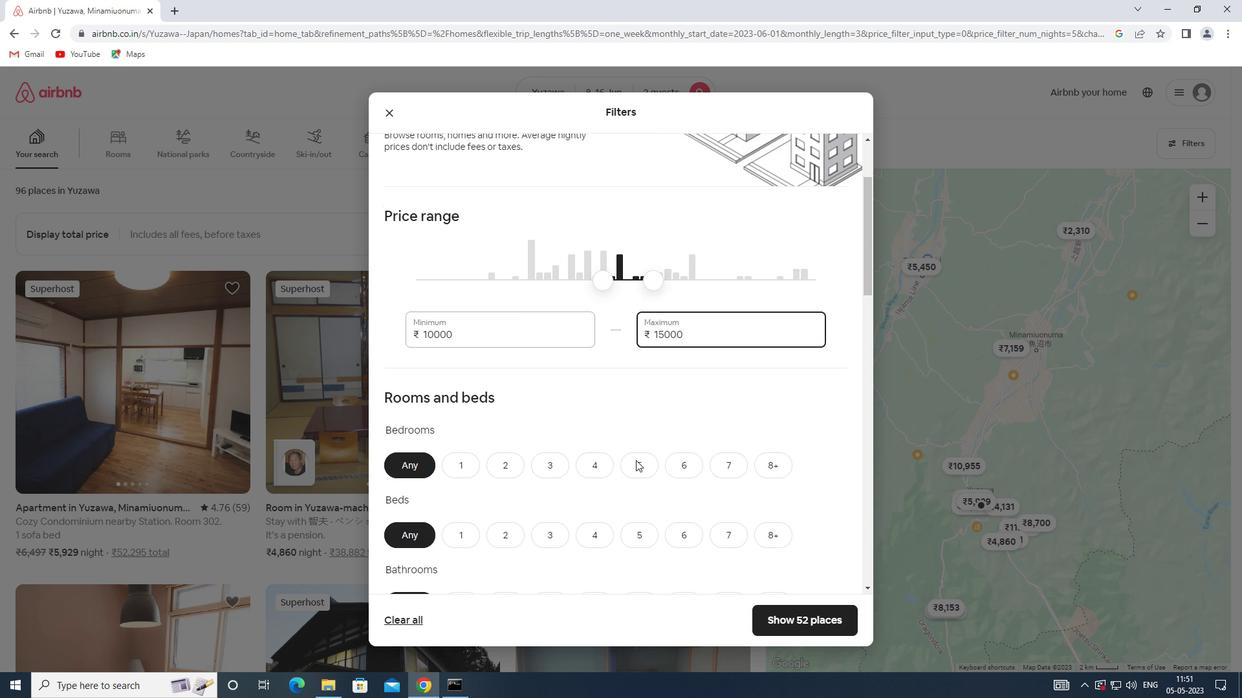 
Action: Mouse moved to (449, 271)
Screenshot: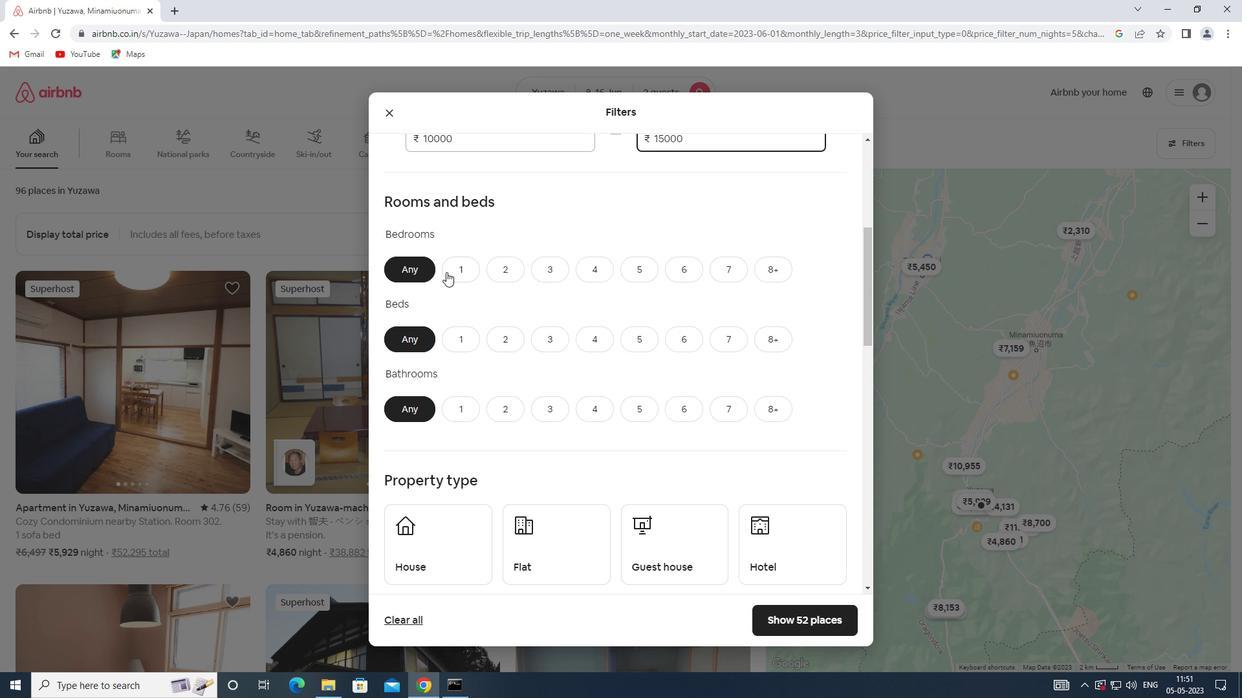 
Action: Mouse pressed left at (449, 271)
Screenshot: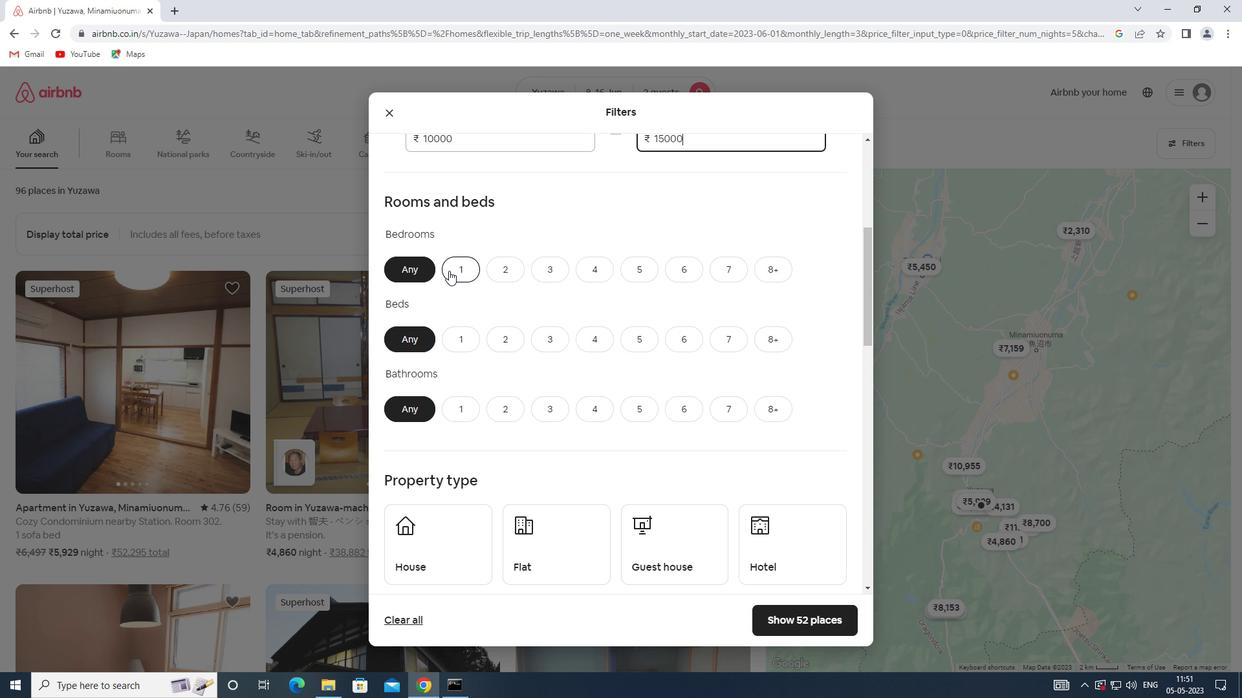 
Action: Mouse moved to (456, 335)
Screenshot: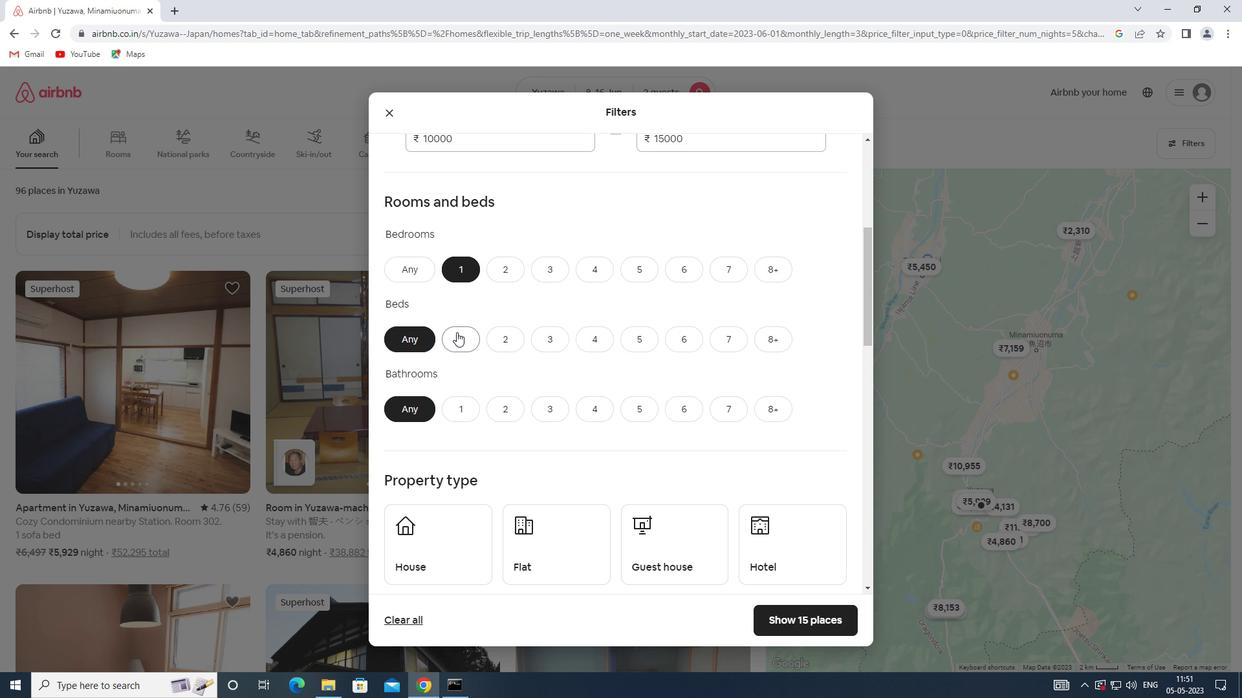 
Action: Mouse pressed left at (456, 335)
Screenshot: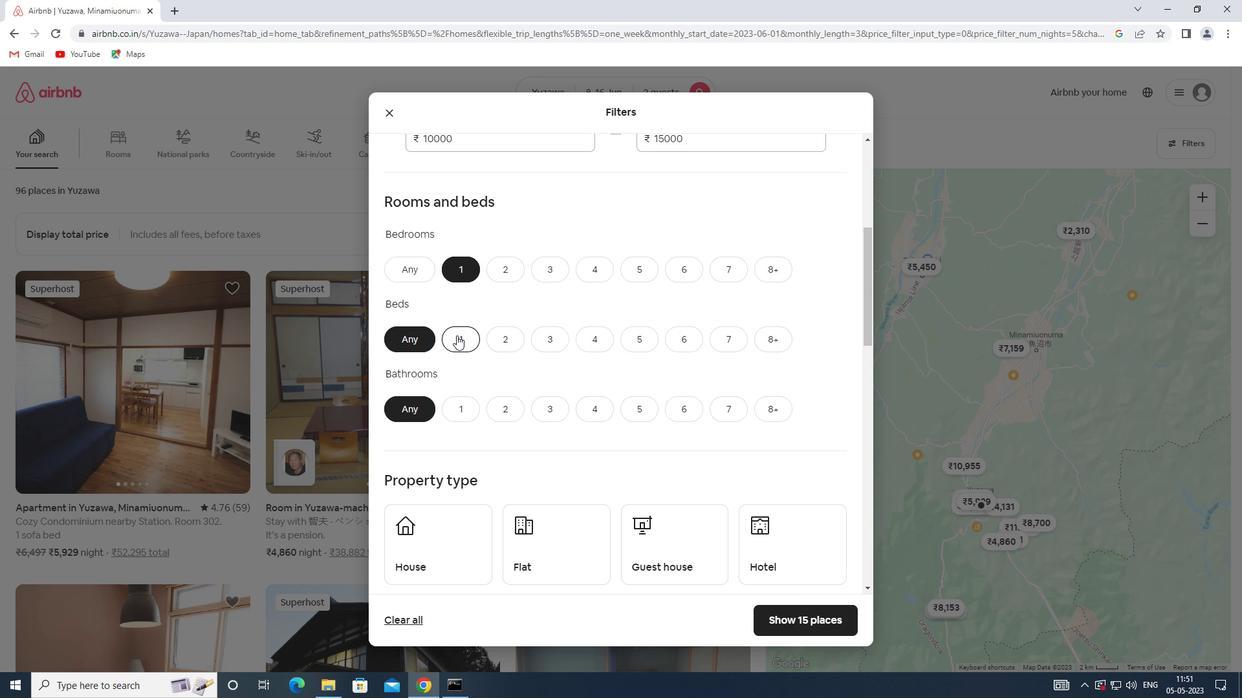 
Action: Mouse moved to (458, 405)
Screenshot: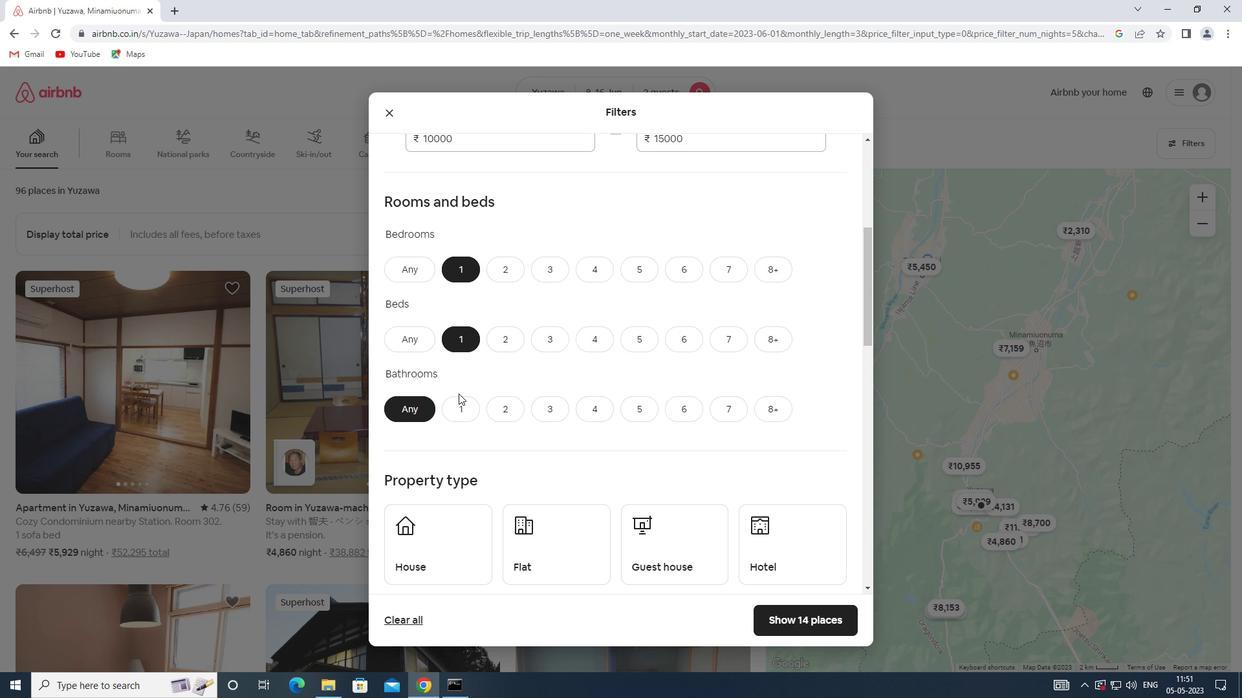 
Action: Mouse pressed left at (458, 405)
Screenshot: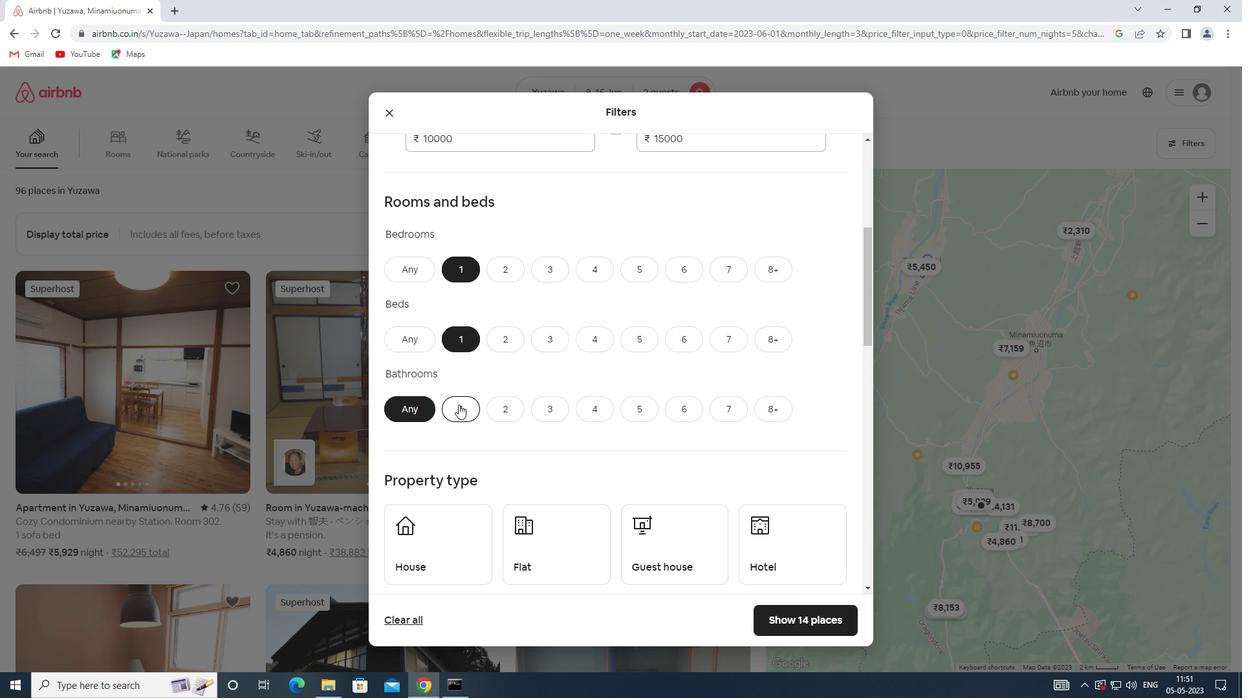 
Action: Mouse scrolled (458, 404) with delta (0, 0)
Screenshot: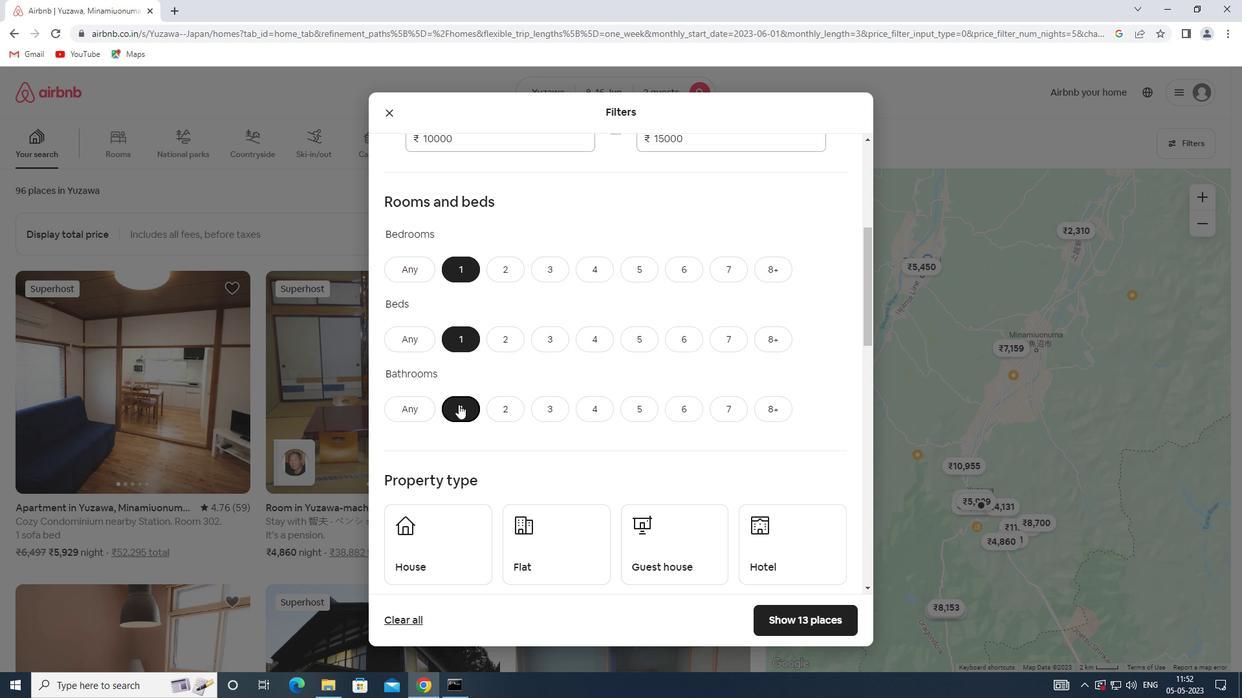 
Action: Mouse scrolled (458, 404) with delta (0, 0)
Screenshot: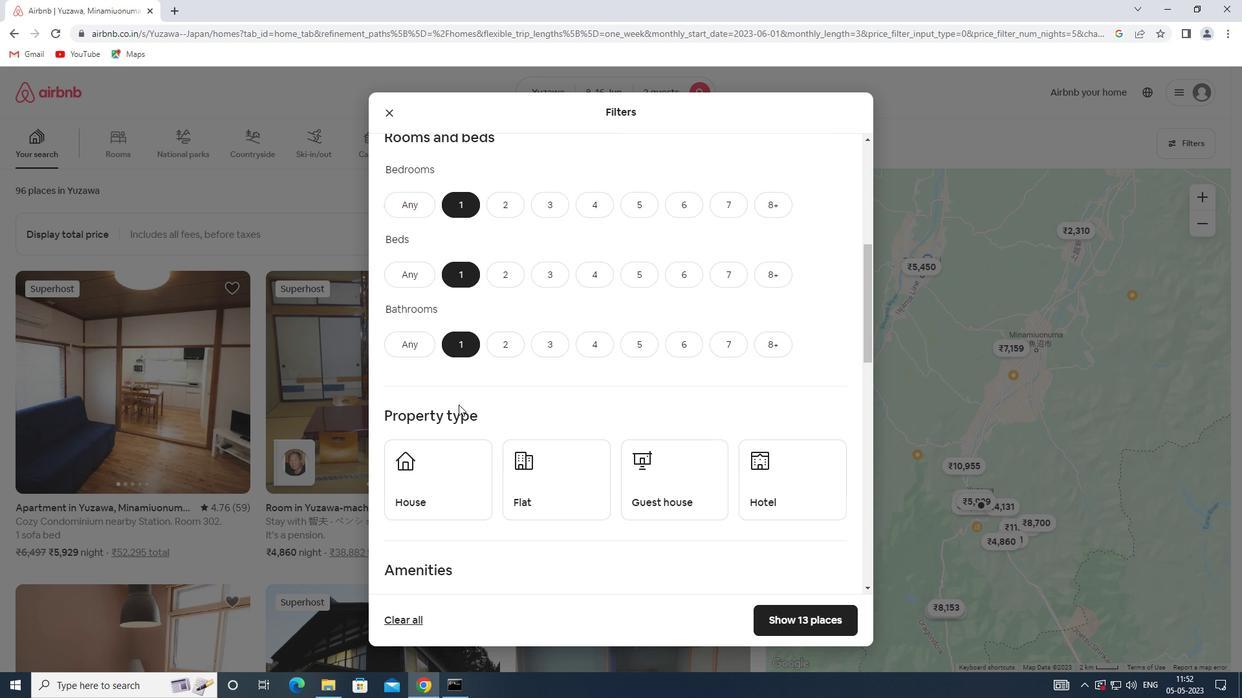 
Action: Mouse scrolled (458, 404) with delta (0, 0)
Screenshot: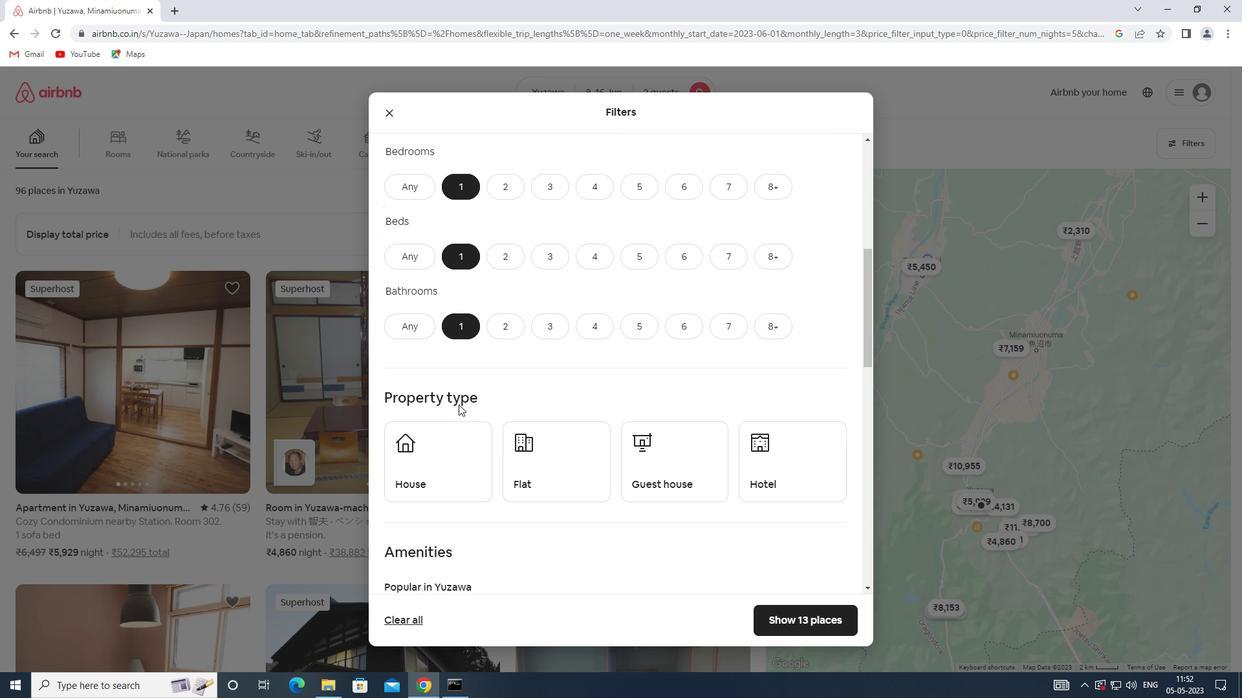 
Action: Mouse moved to (460, 372)
Screenshot: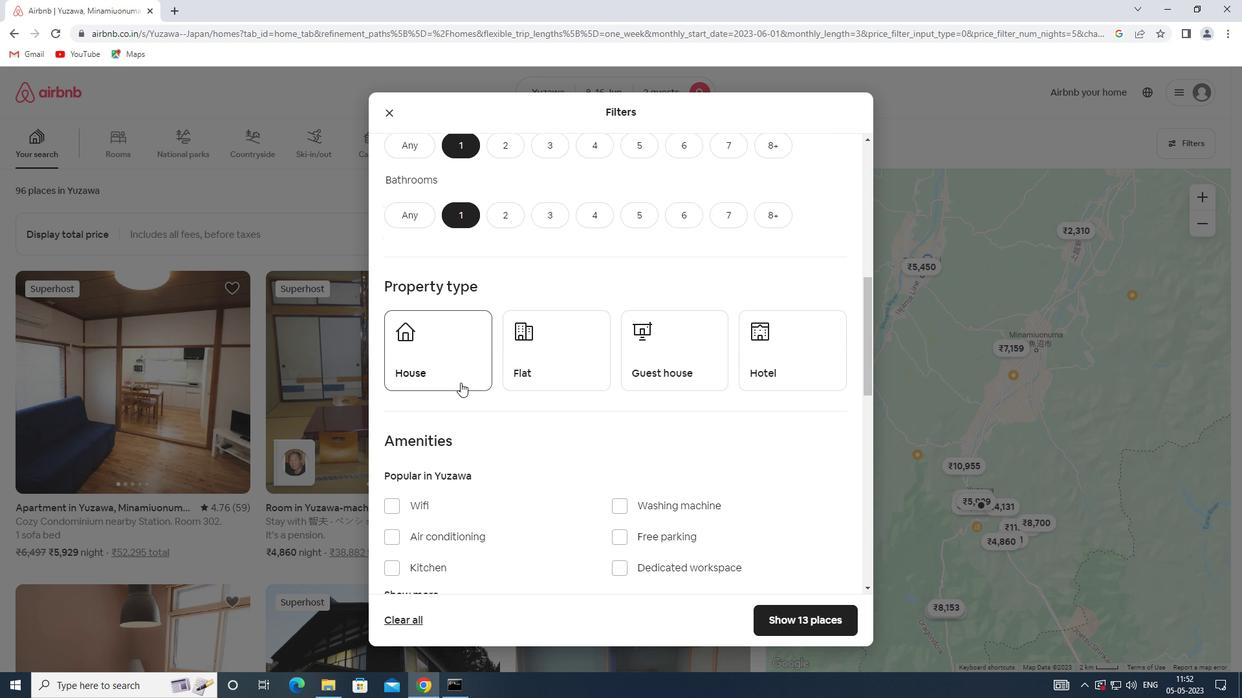 
Action: Mouse pressed left at (460, 372)
Screenshot: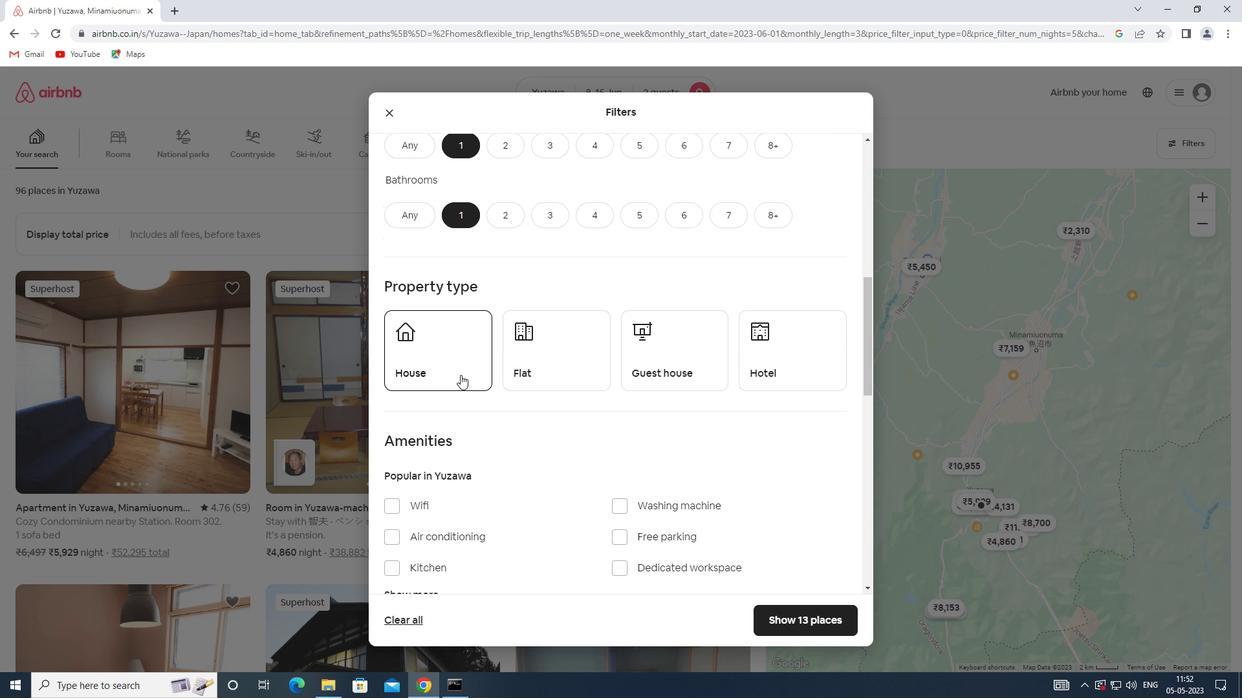 
Action: Mouse moved to (534, 369)
Screenshot: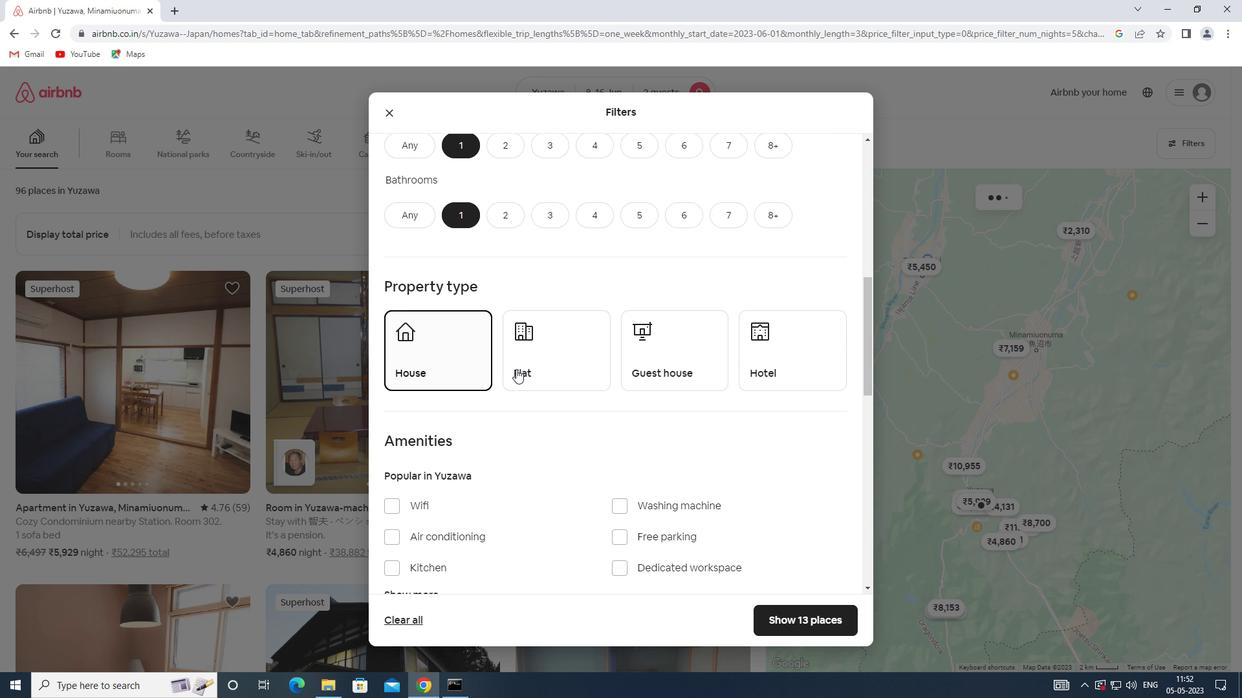 
Action: Mouse pressed left at (534, 369)
Screenshot: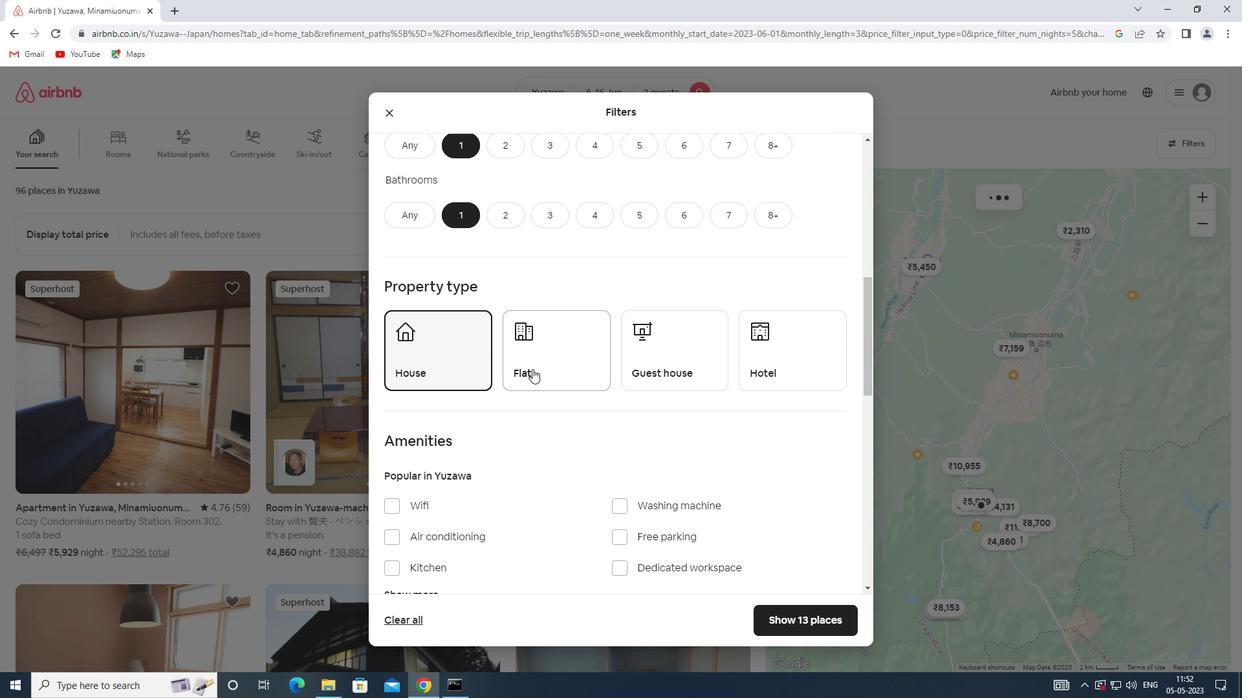 
Action: Mouse moved to (652, 366)
Screenshot: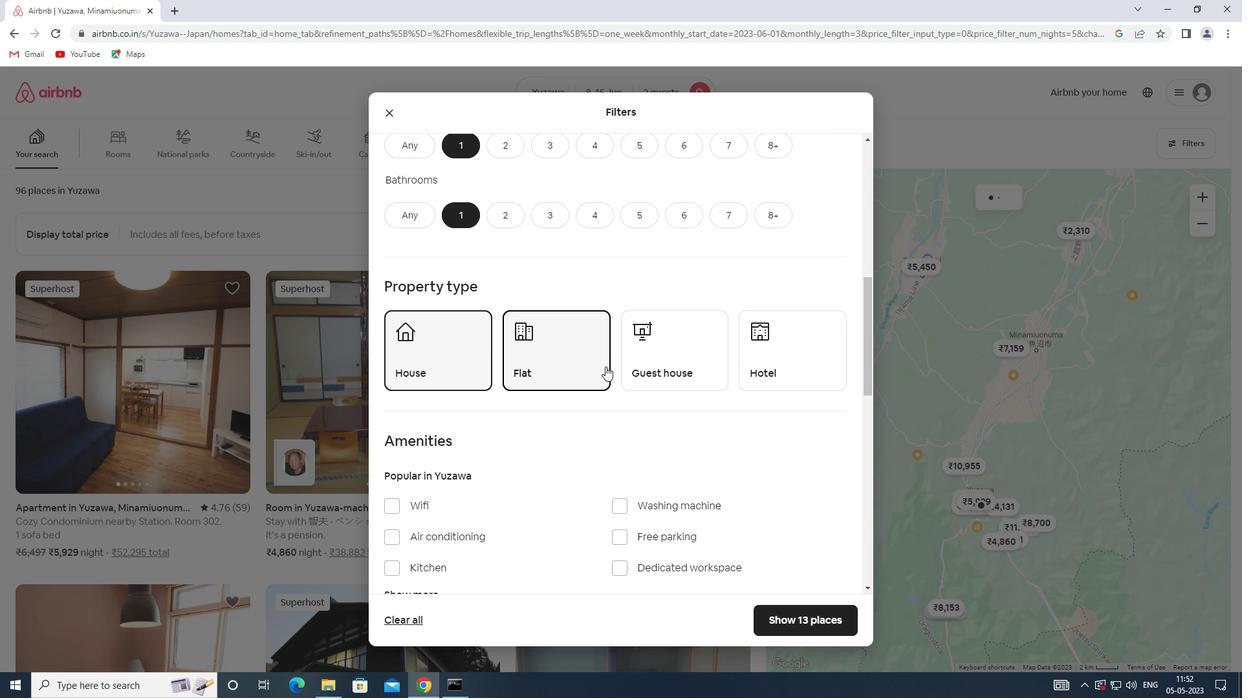
Action: Mouse pressed left at (652, 366)
Screenshot: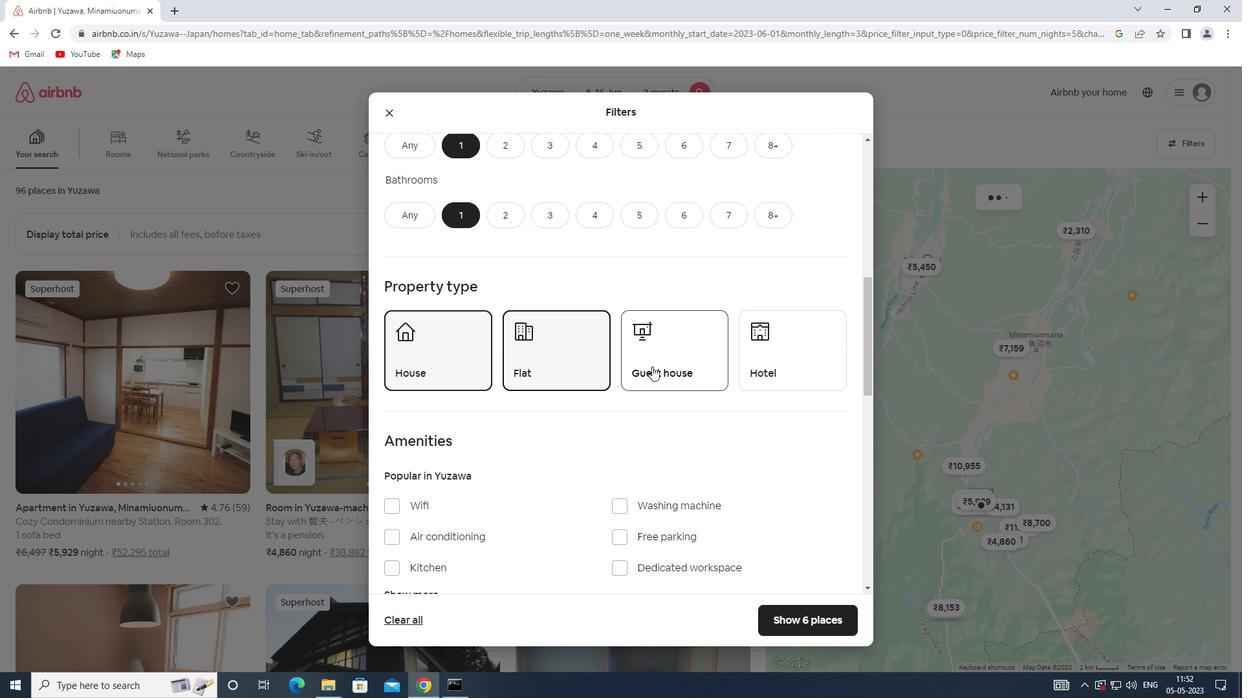 
Action: Mouse moved to (771, 364)
Screenshot: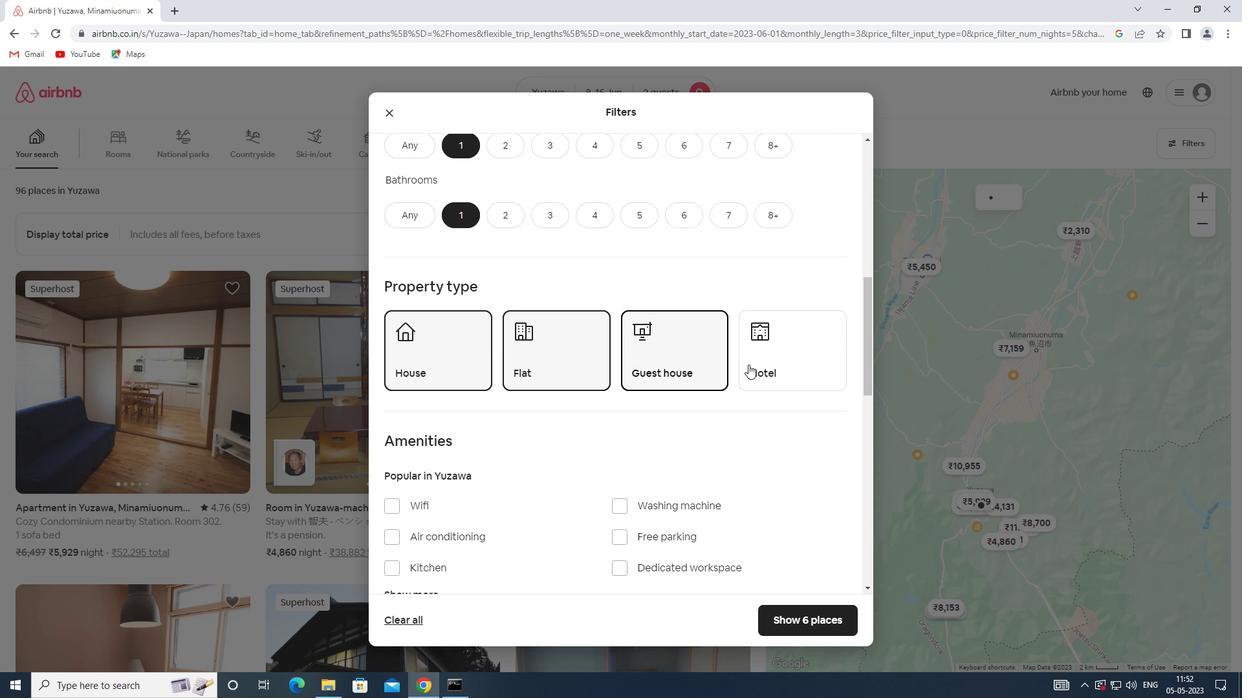 
Action: Mouse pressed left at (771, 364)
Screenshot: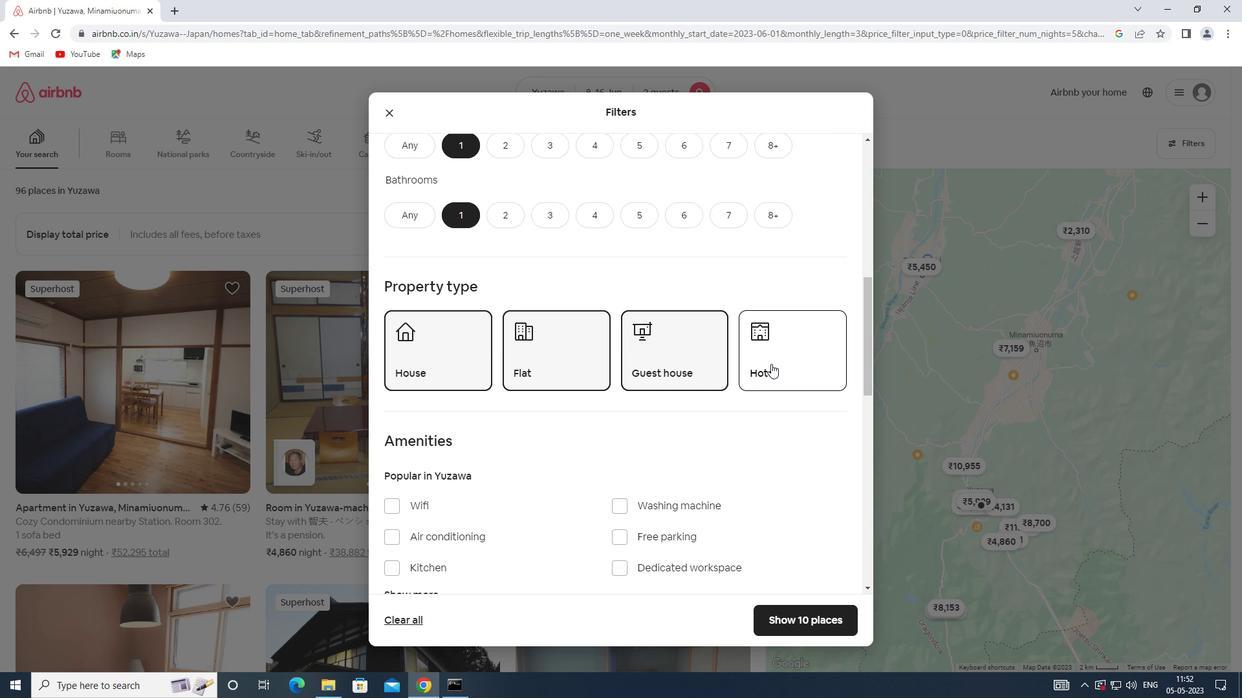 
Action: Mouse moved to (648, 374)
Screenshot: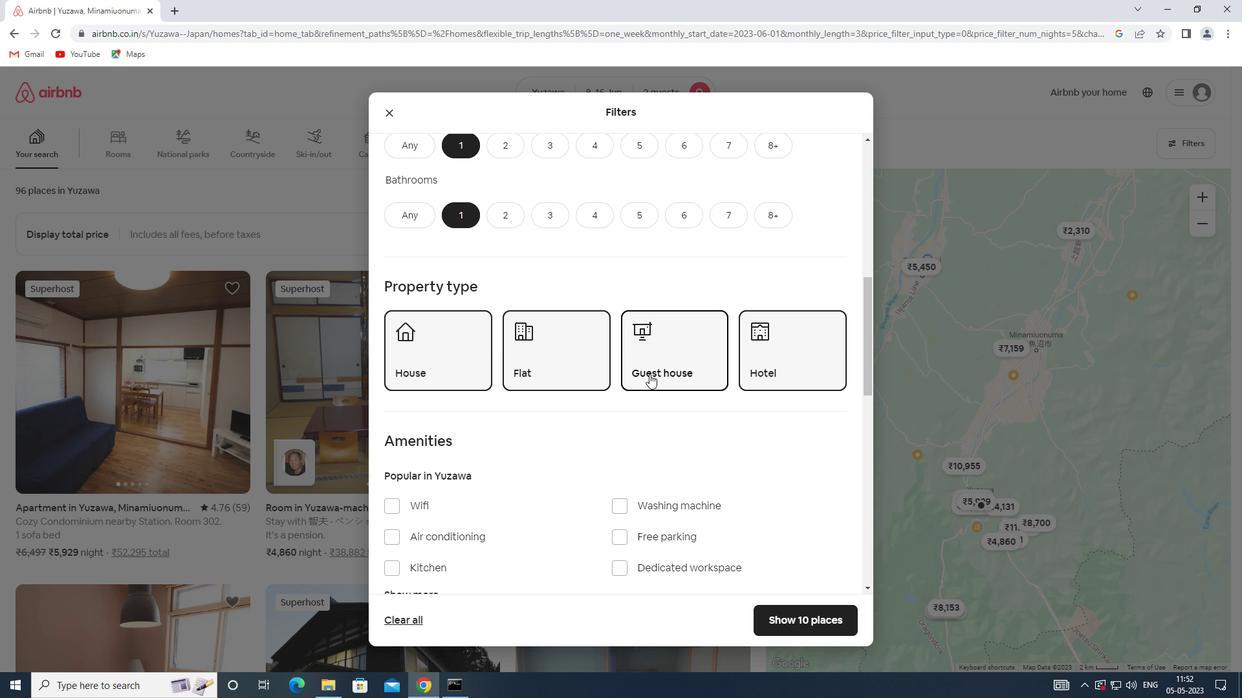 
Action: Mouse scrolled (648, 373) with delta (0, 0)
Screenshot: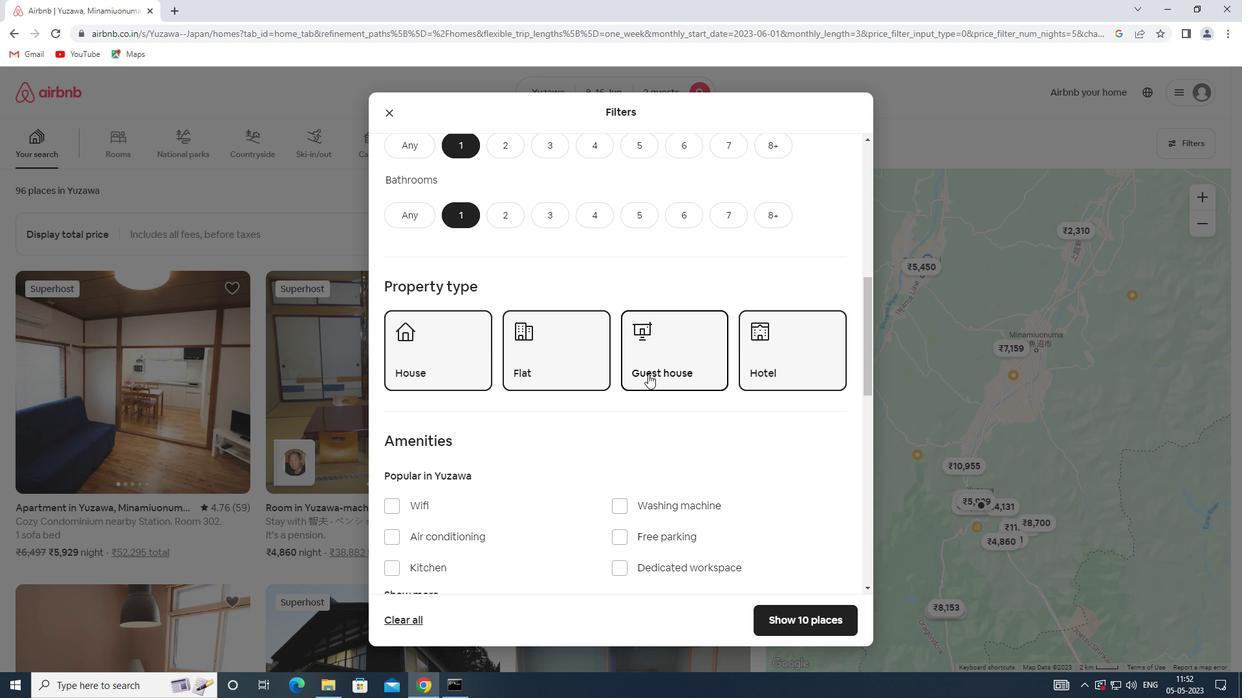 
Action: Mouse scrolled (648, 373) with delta (0, 0)
Screenshot: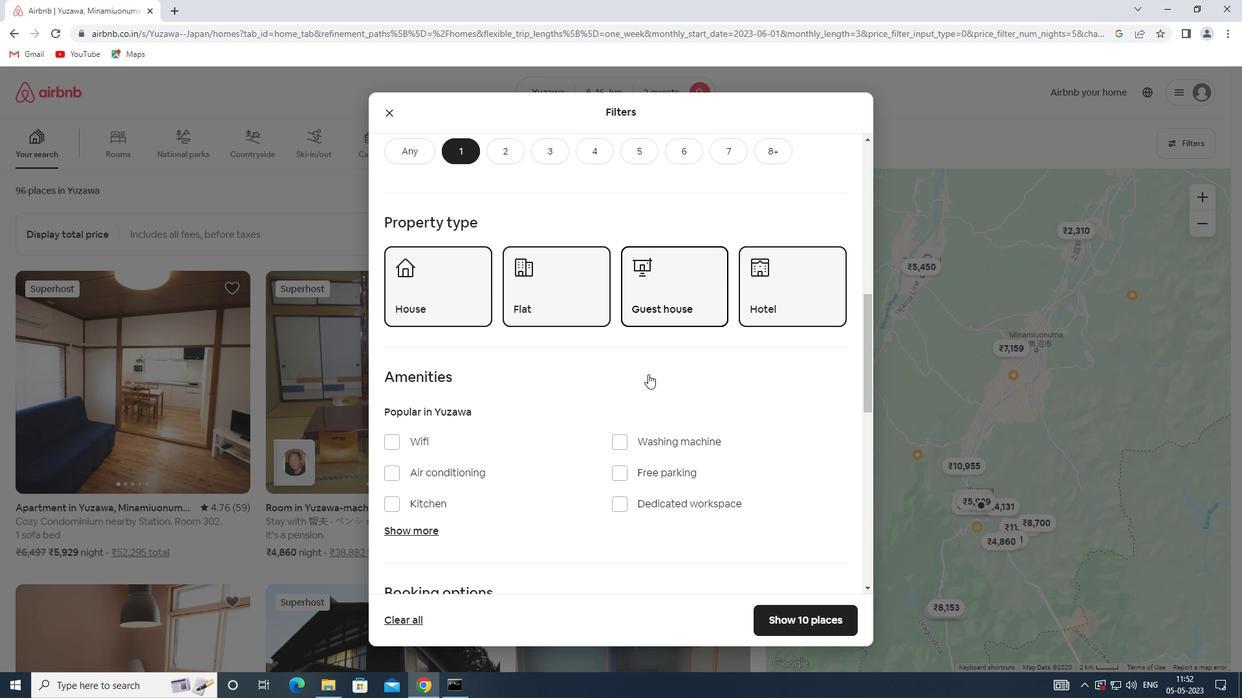 
Action: Mouse scrolled (648, 373) with delta (0, 0)
Screenshot: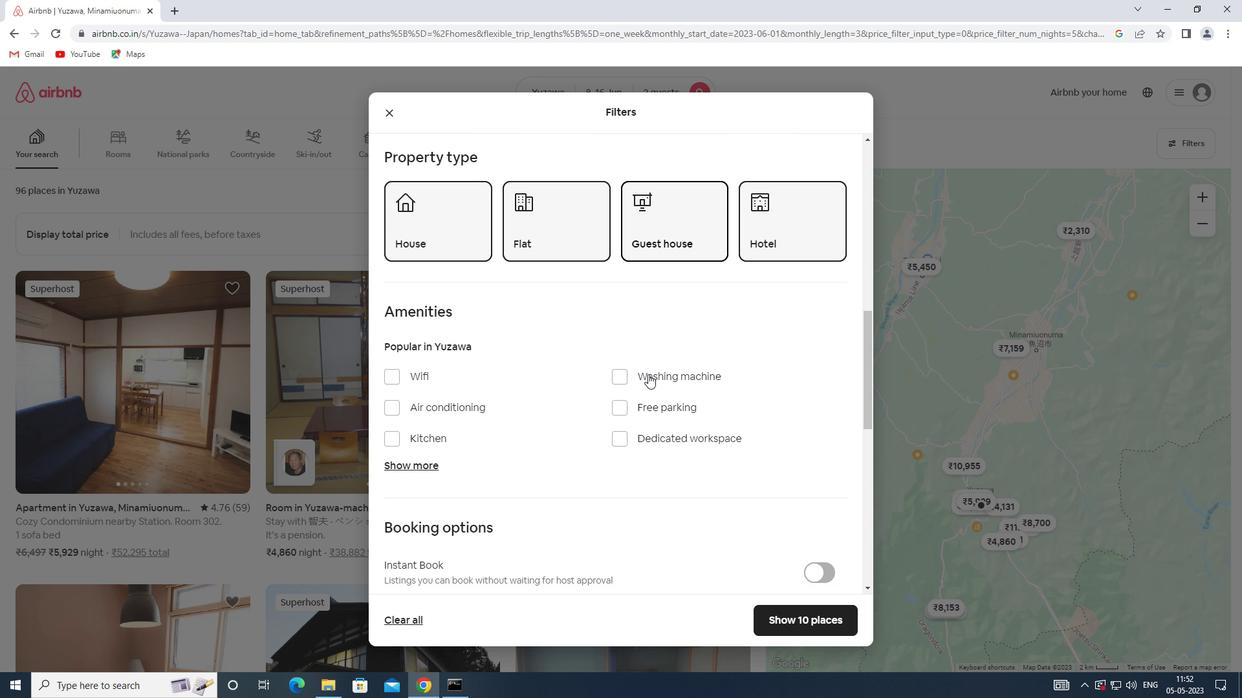 
Action: Mouse moved to (414, 314)
Screenshot: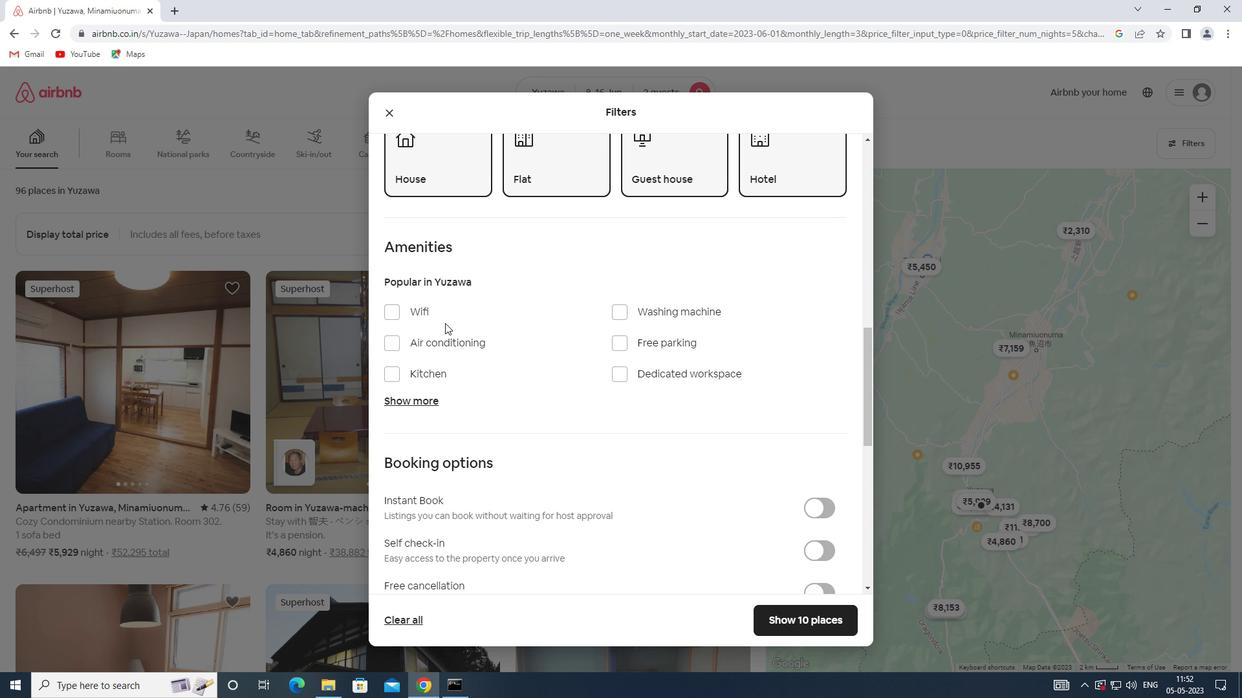 
Action: Mouse pressed left at (414, 314)
Screenshot: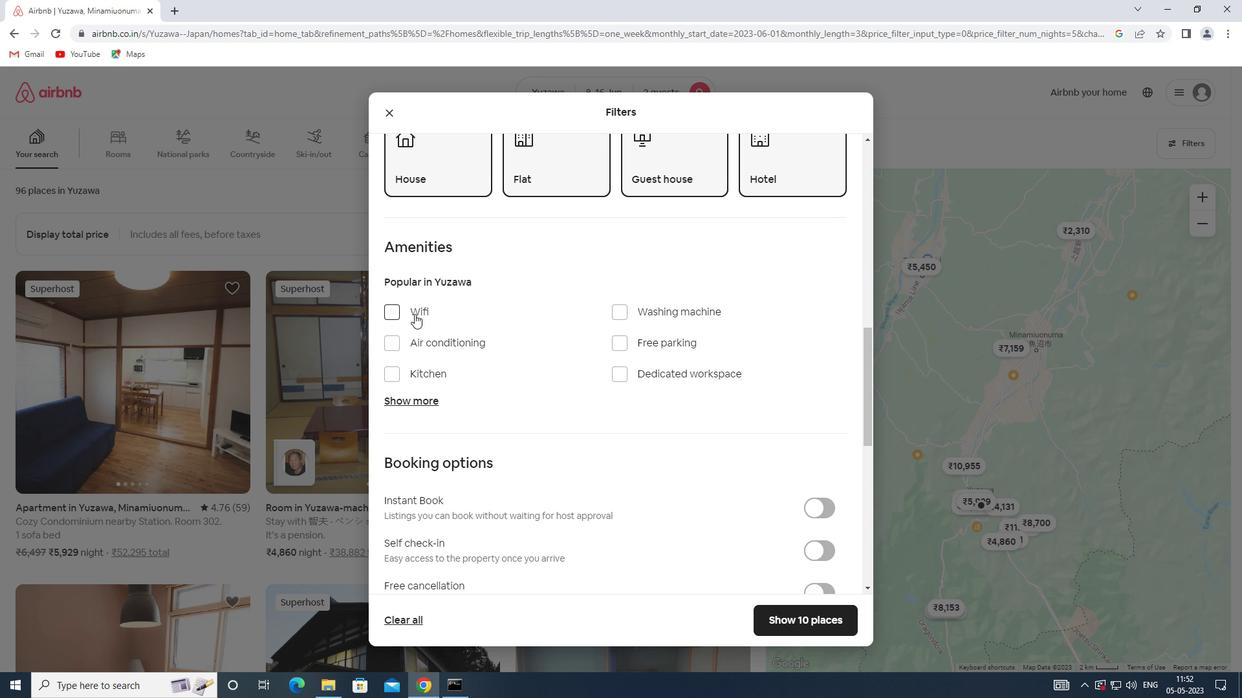 
Action: Mouse moved to (839, 542)
Screenshot: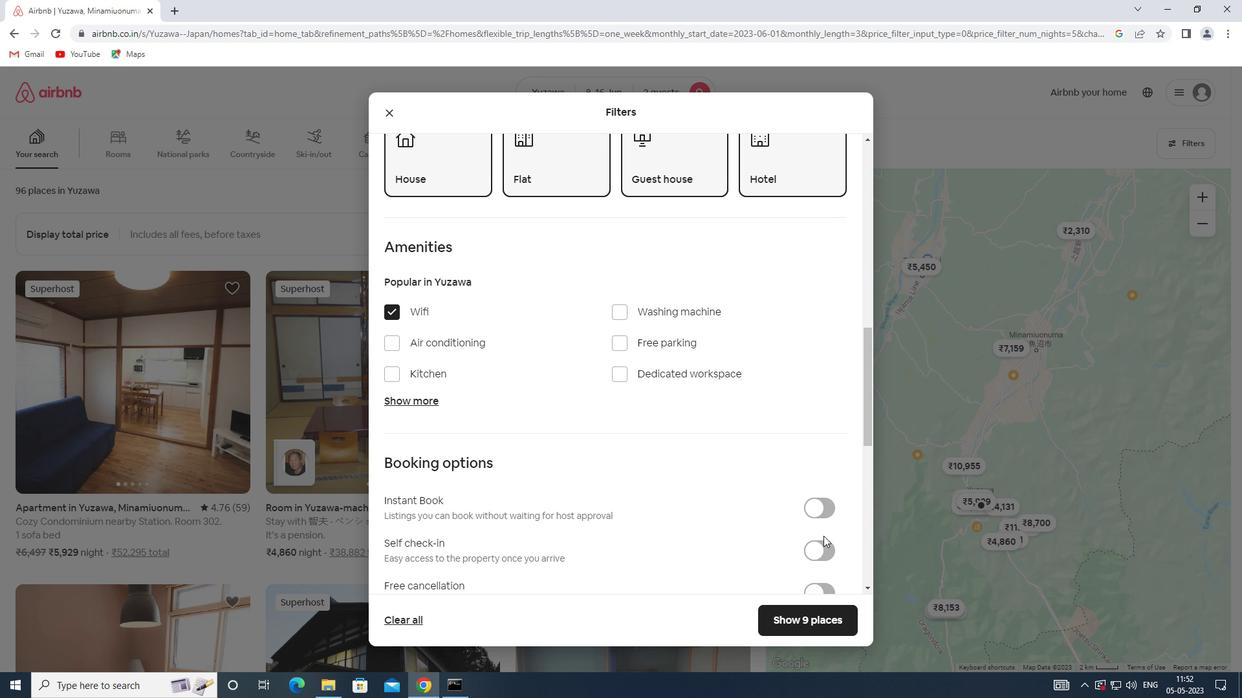 
Action: Mouse scrolled (839, 541) with delta (0, 0)
Screenshot: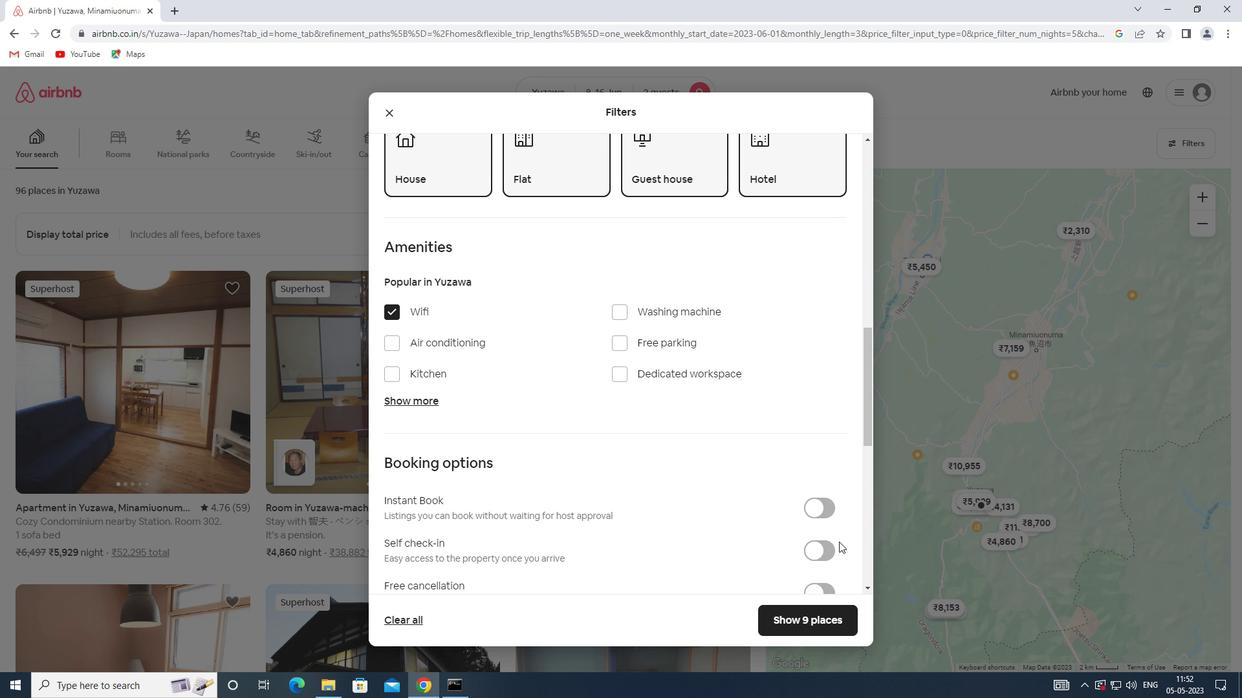 
Action: Mouse scrolled (839, 541) with delta (0, 0)
Screenshot: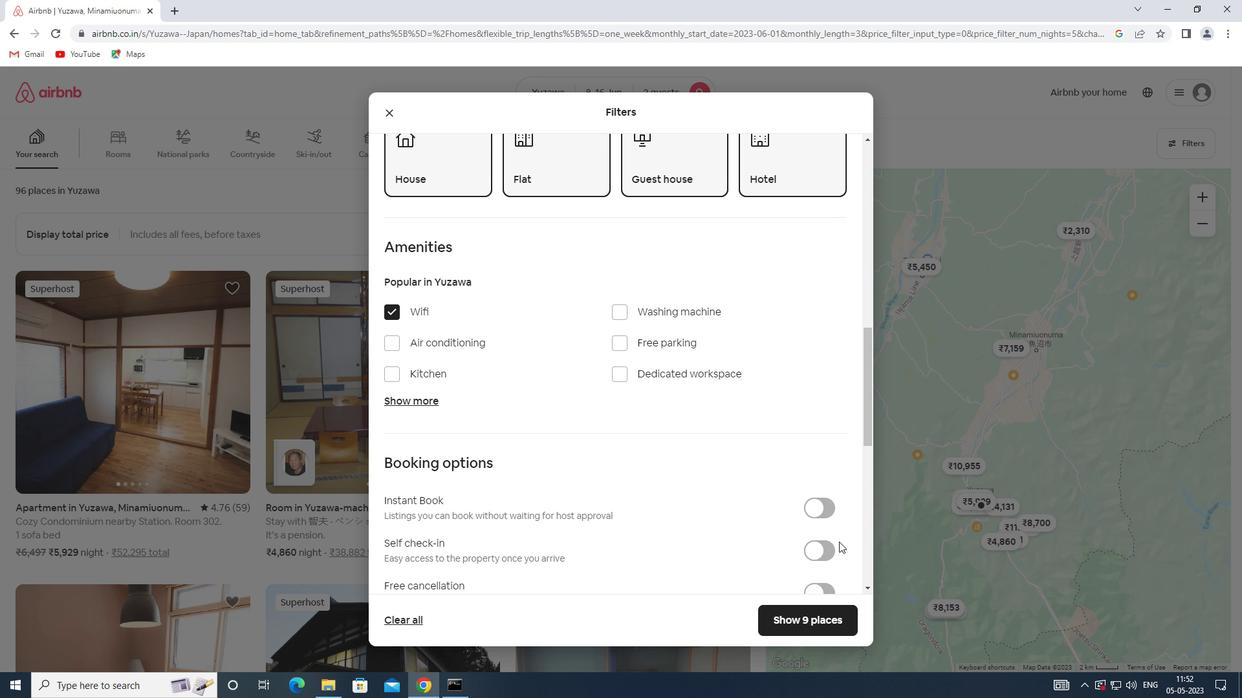 
Action: Mouse scrolled (839, 541) with delta (0, 0)
Screenshot: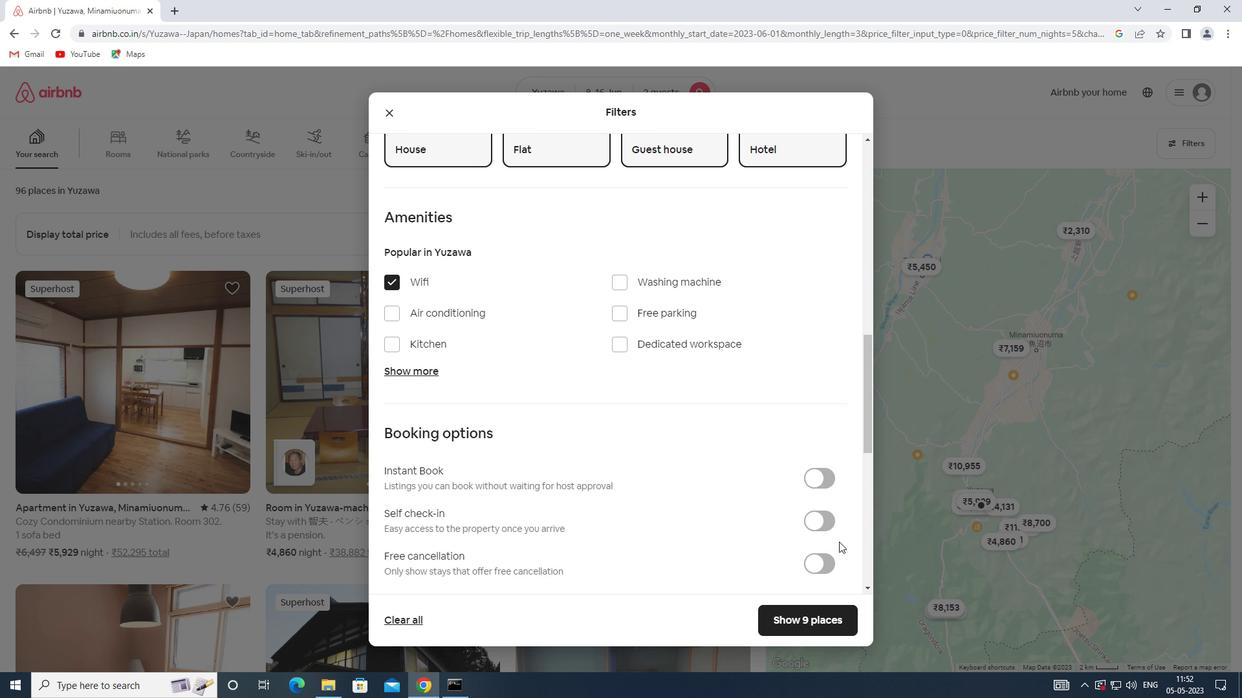 
Action: Mouse moved to (802, 359)
Screenshot: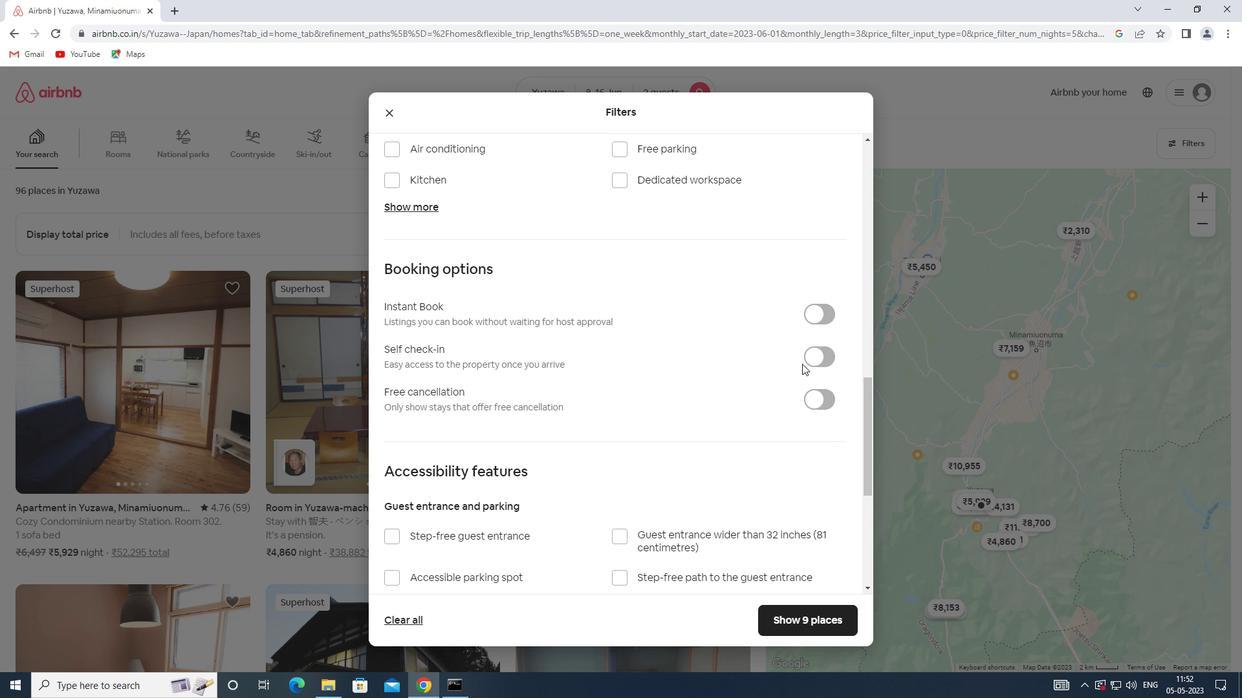 
Action: Mouse pressed left at (802, 359)
Screenshot: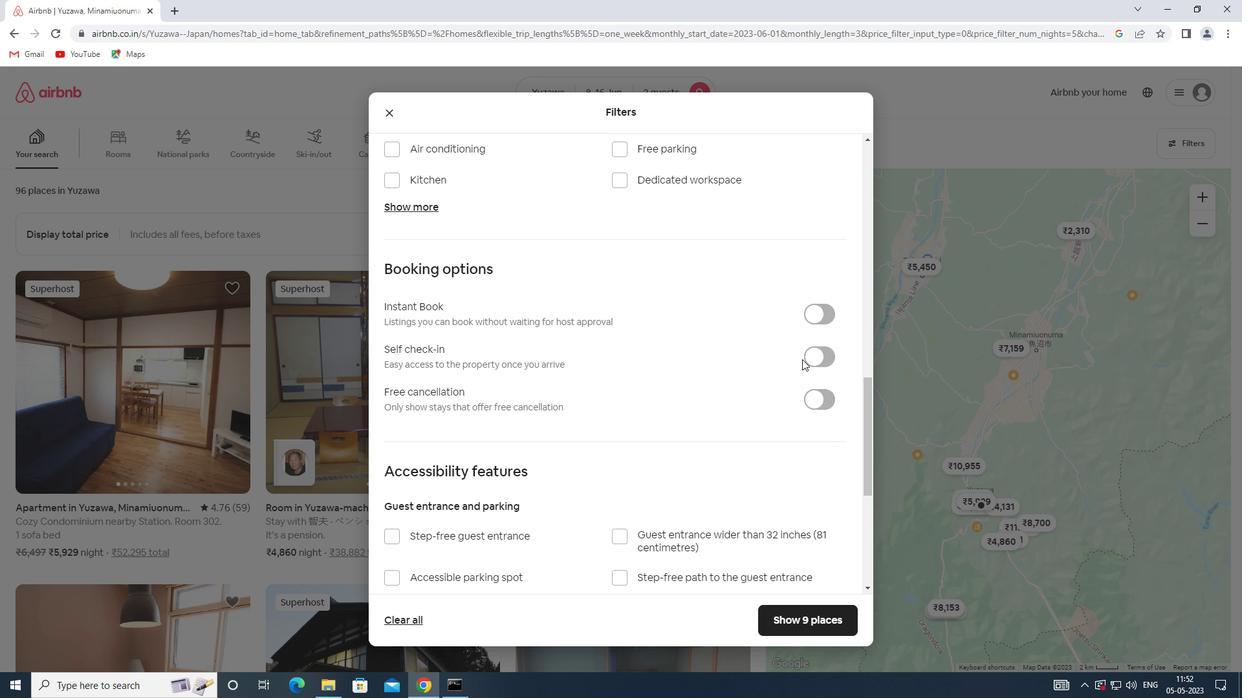 
Action: Mouse moved to (811, 359)
Screenshot: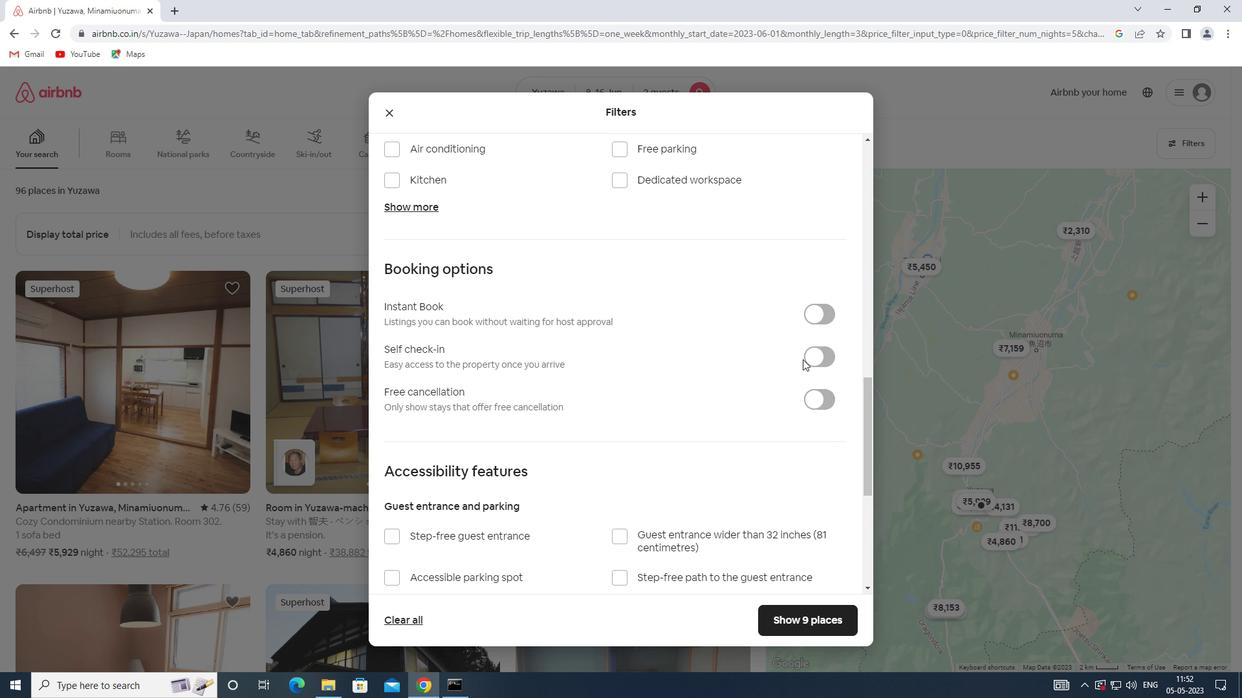 
Action: Mouse pressed left at (811, 359)
Screenshot: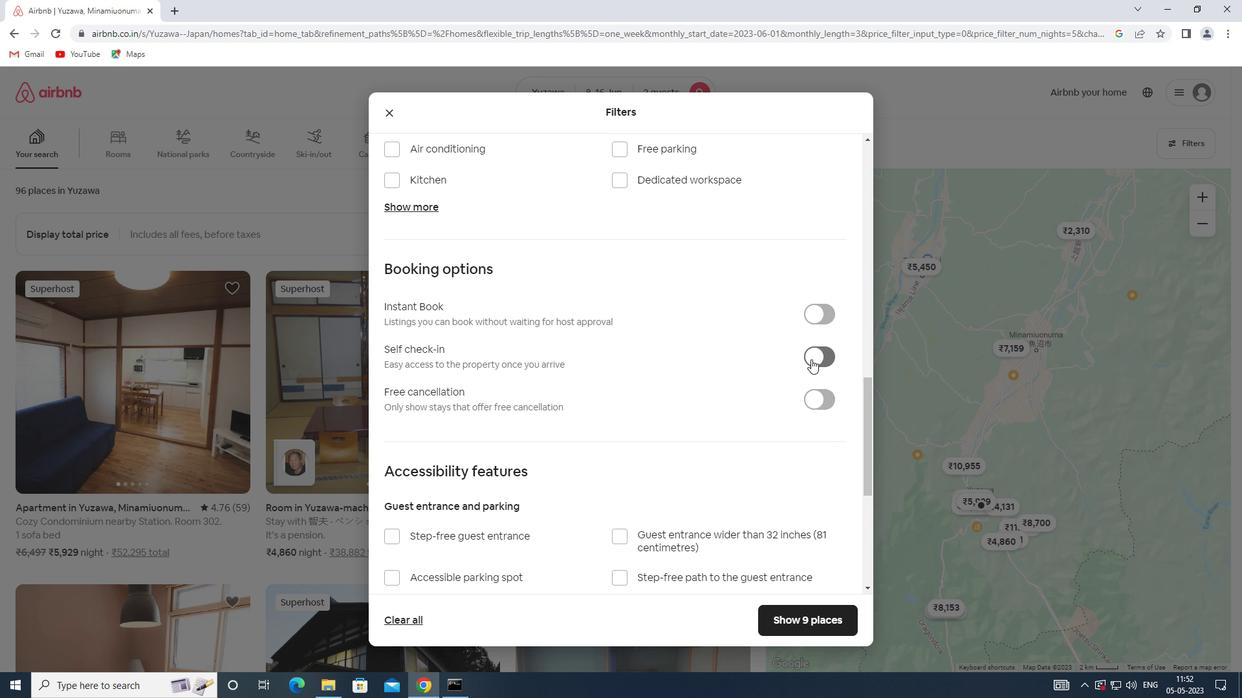 
Action: Mouse moved to (515, 470)
Screenshot: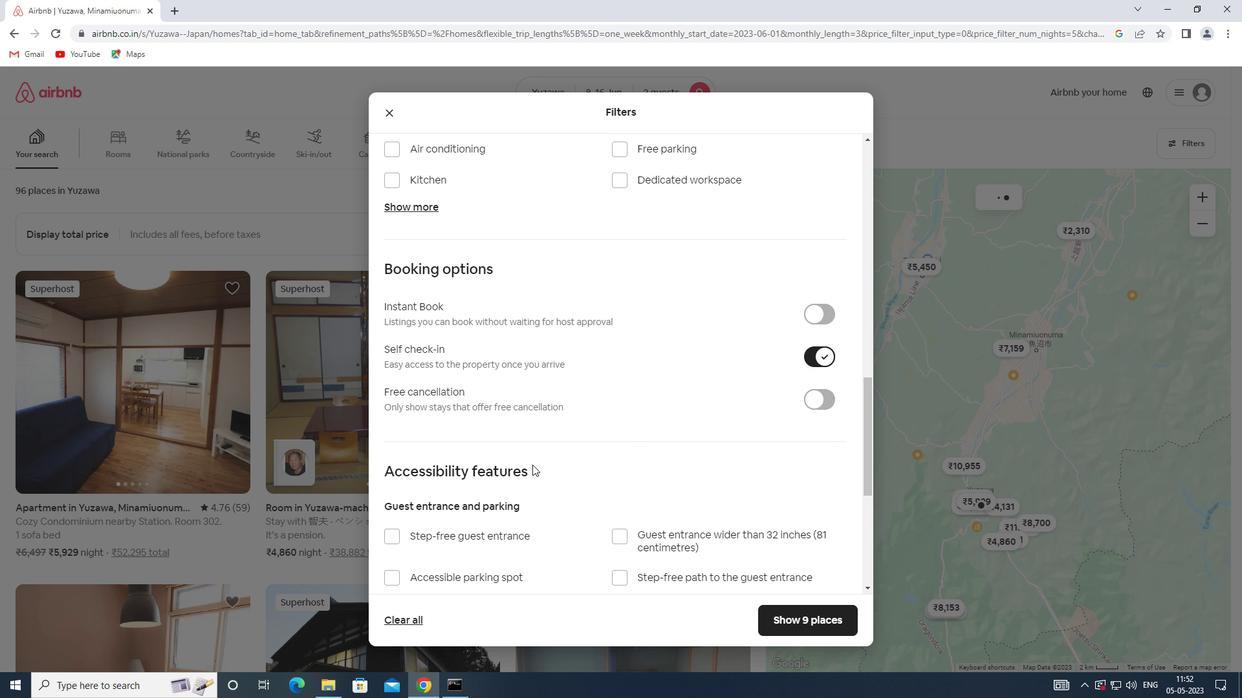 
Action: Mouse scrolled (515, 469) with delta (0, 0)
Screenshot: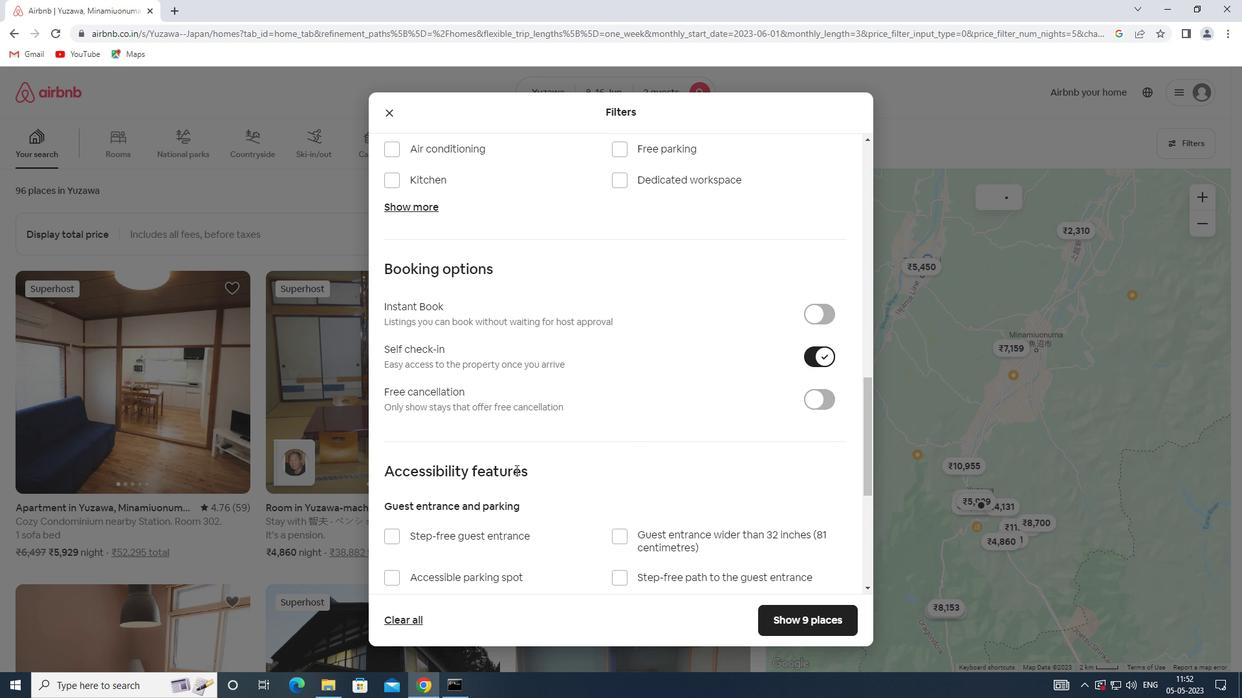 
Action: Mouse scrolled (515, 469) with delta (0, 0)
Screenshot: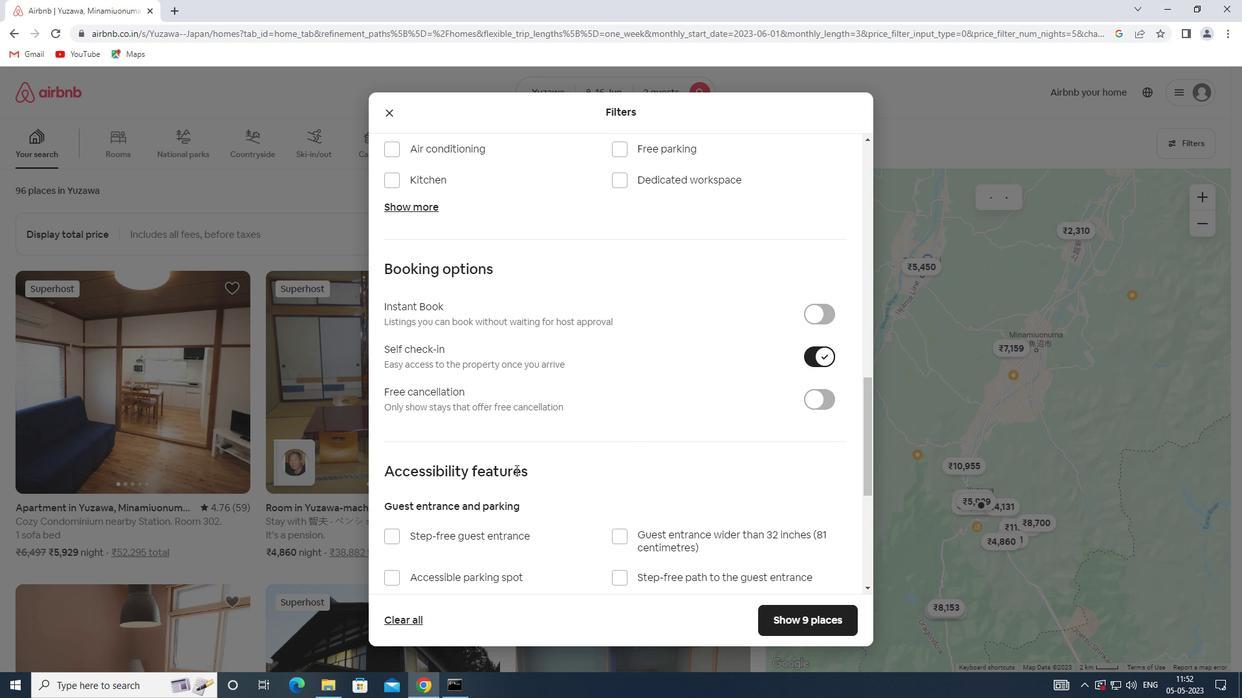
Action: Mouse scrolled (515, 469) with delta (0, 0)
Screenshot: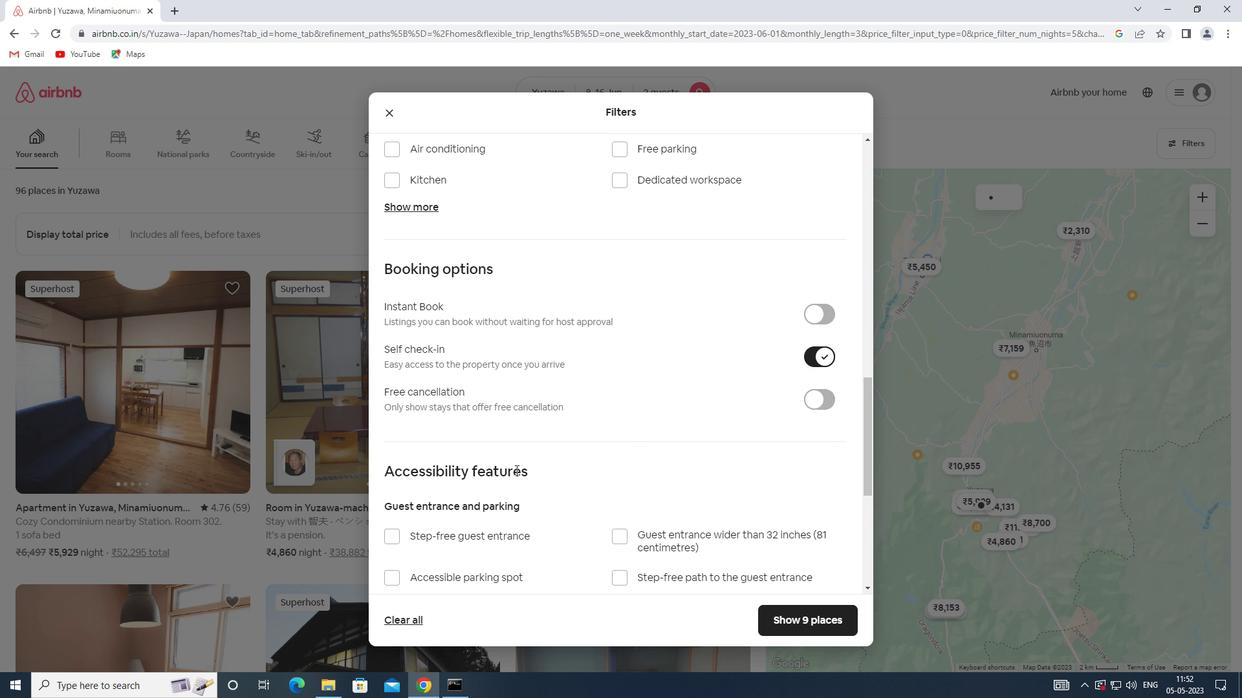 
Action: Mouse scrolled (515, 469) with delta (0, 0)
Screenshot: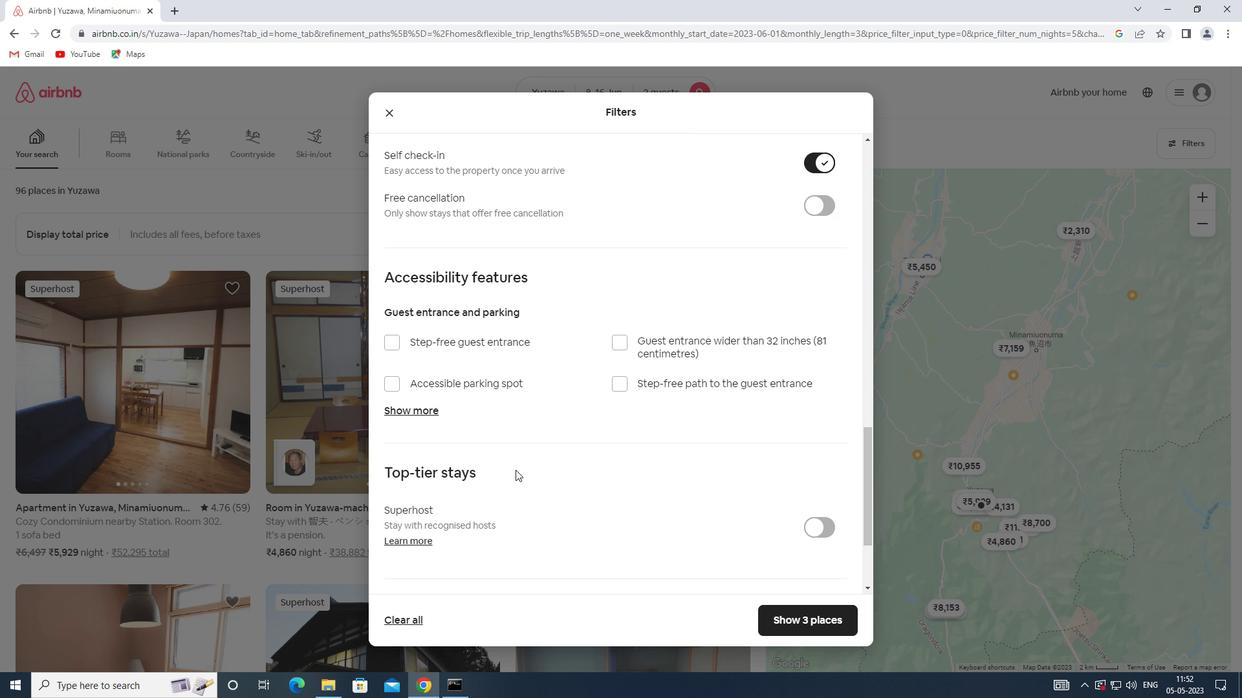 
Action: Mouse scrolled (515, 469) with delta (0, 0)
Screenshot: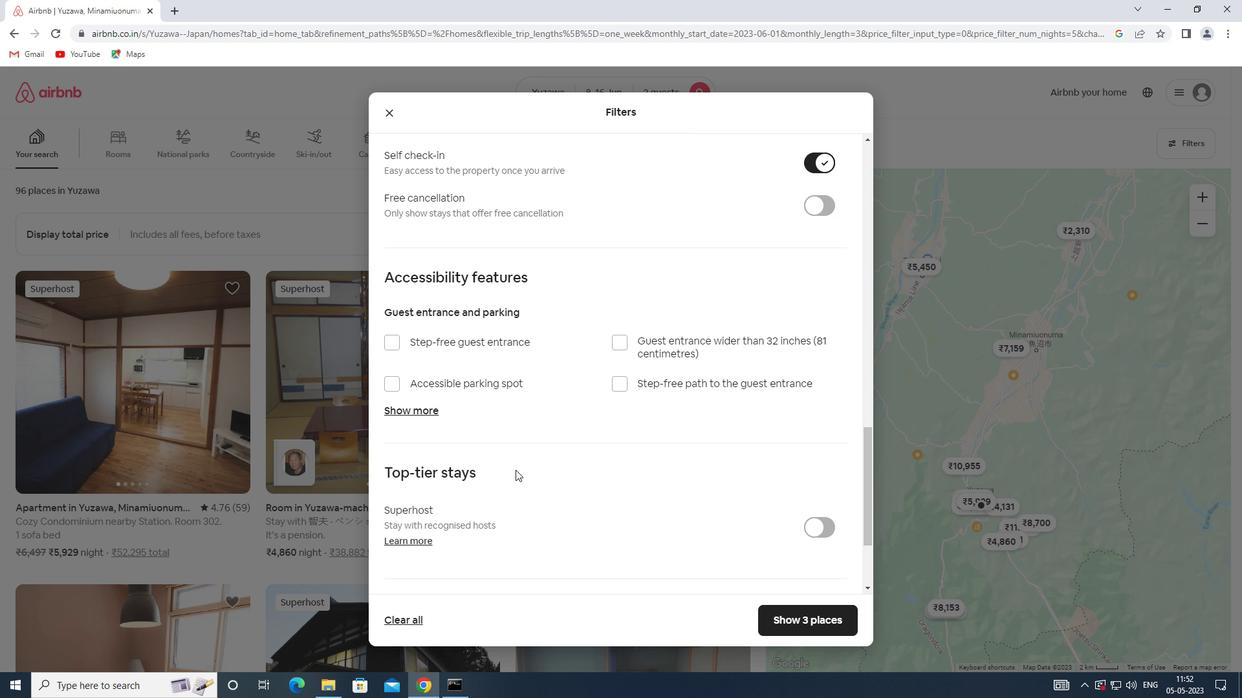 
Action: Mouse scrolled (515, 469) with delta (0, 0)
Screenshot: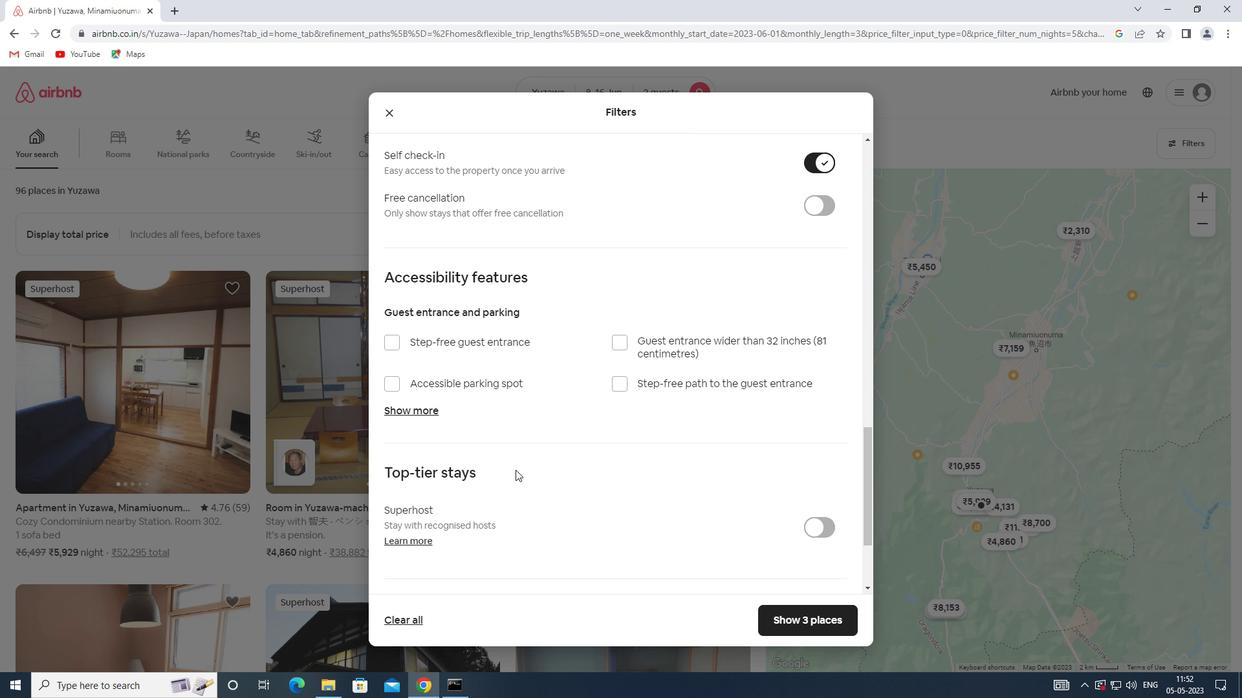 
Action: Mouse moved to (443, 501)
Screenshot: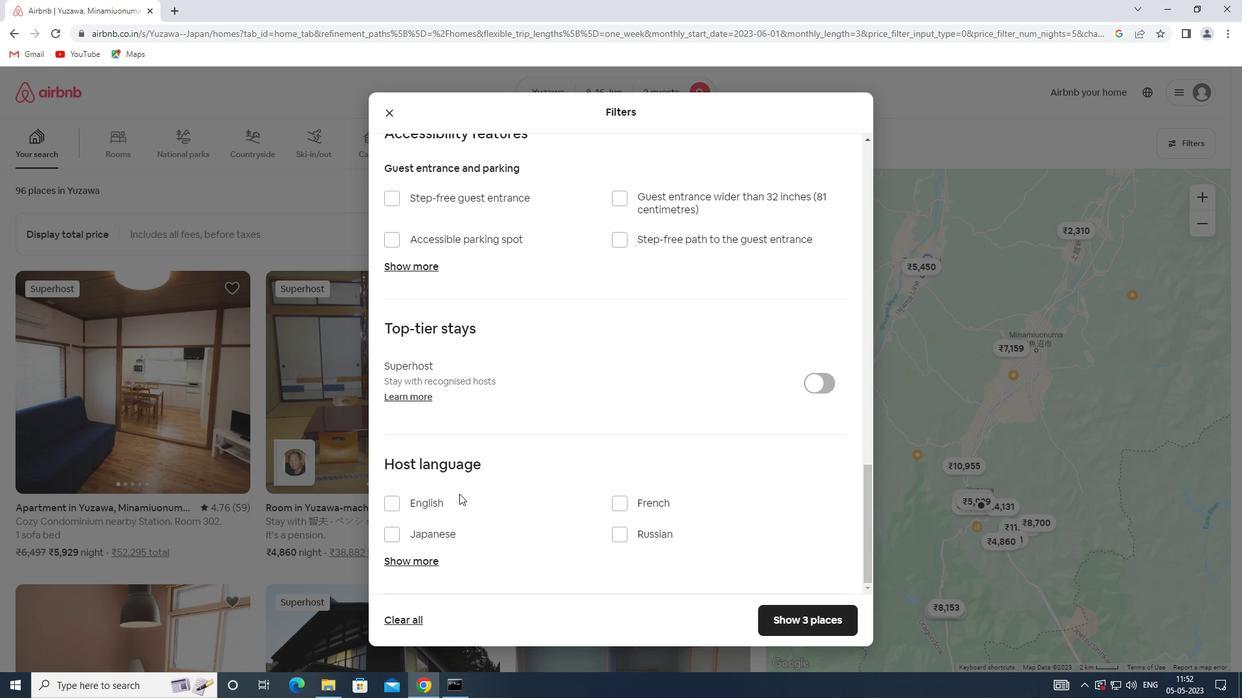 
Action: Mouse pressed left at (443, 501)
Screenshot: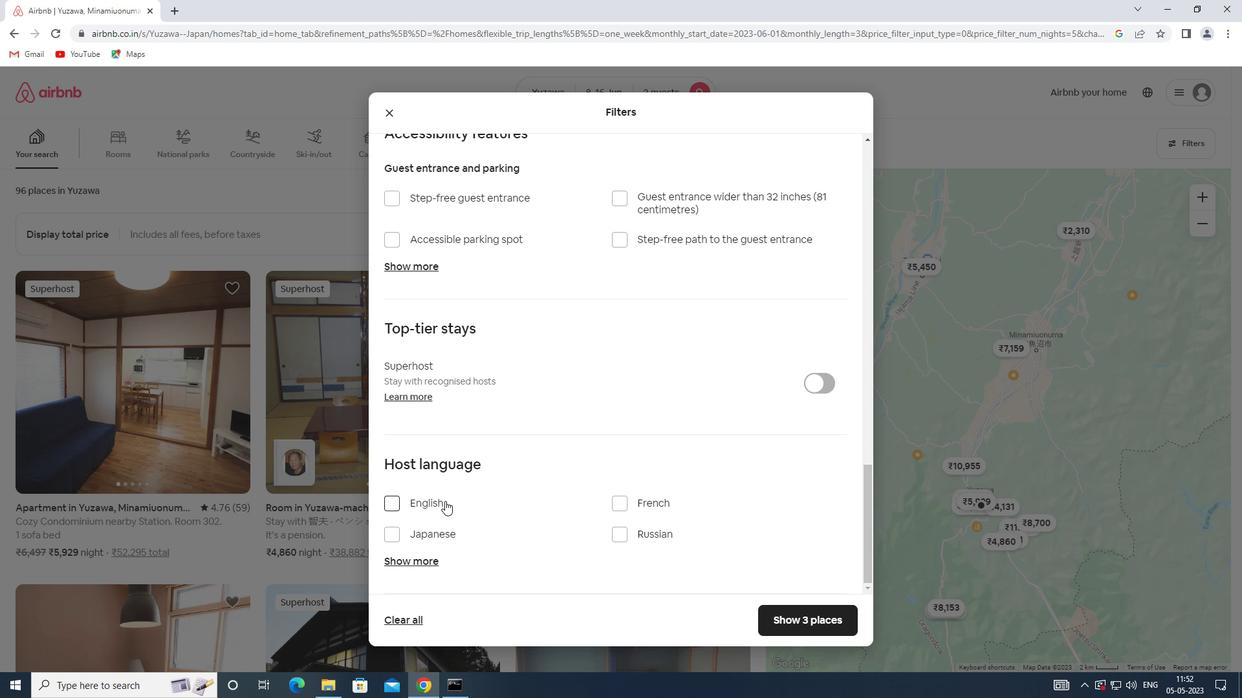 
Action: Mouse moved to (840, 623)
Screenshot: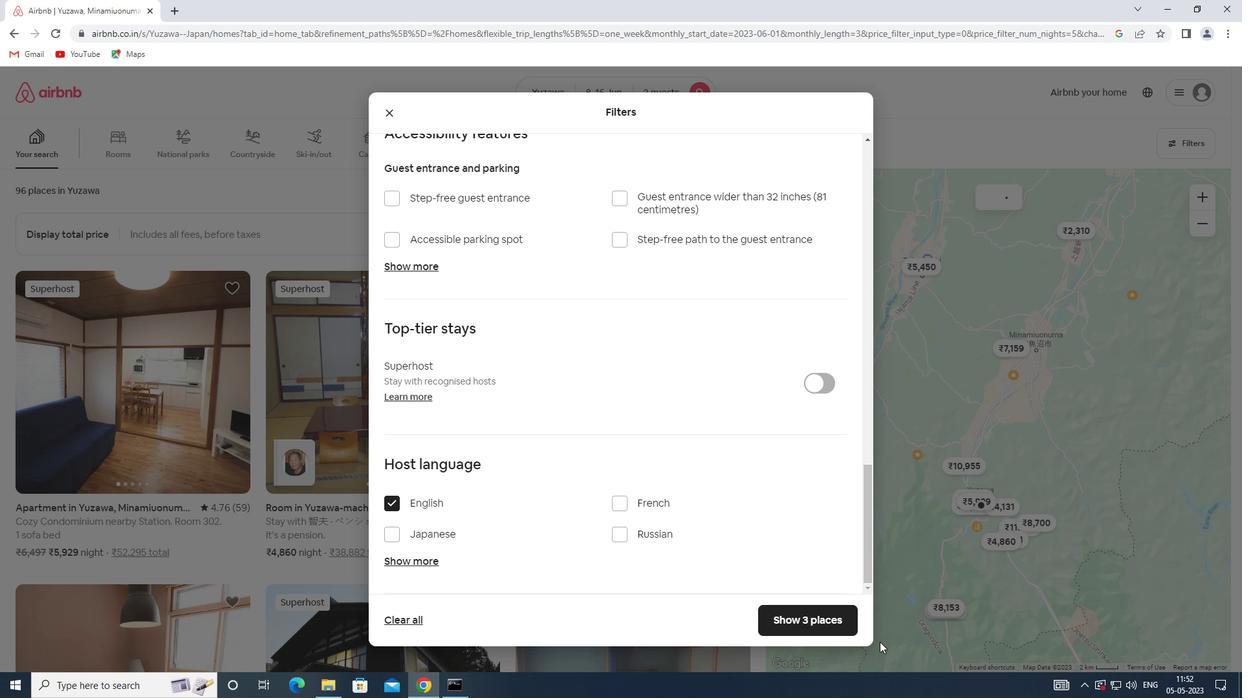 
Action: Mouse pressed left at (840, 623)
Screenshot: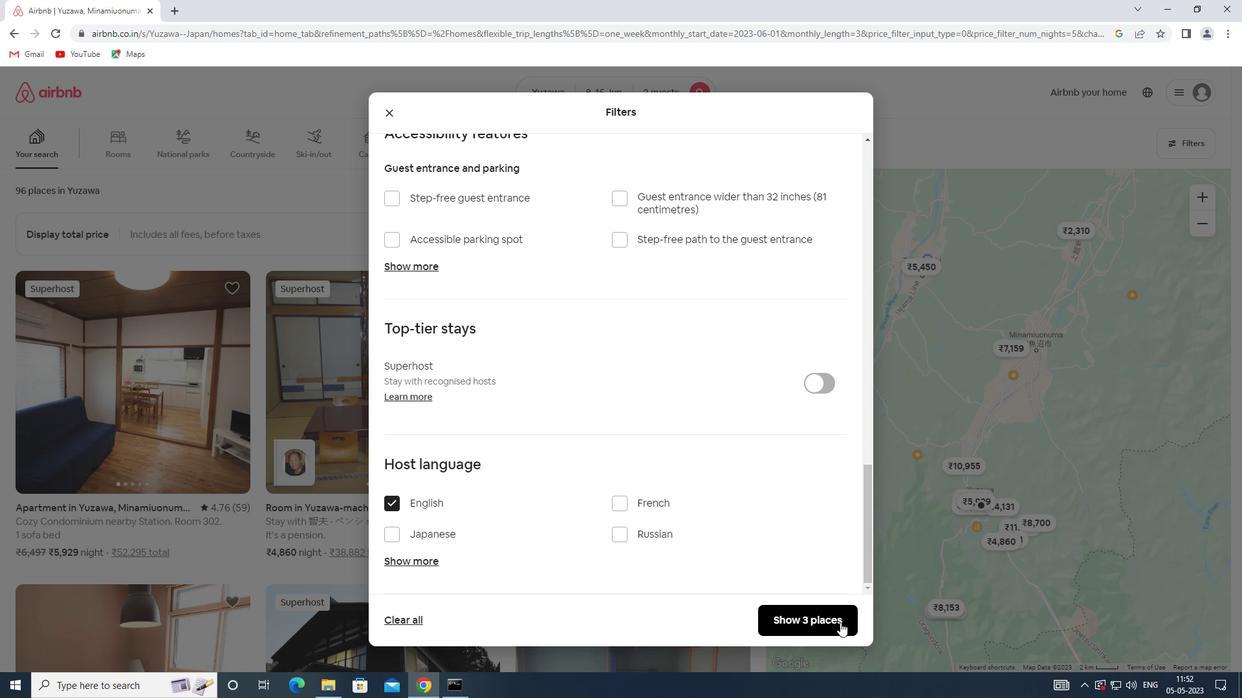 
